 Task: Research new construction projects in Santa Fe, New Mexico, to compare builders, energy-efficient features, and available floor plans.
Action: Mouse moved to (159, 161)
Screenshot: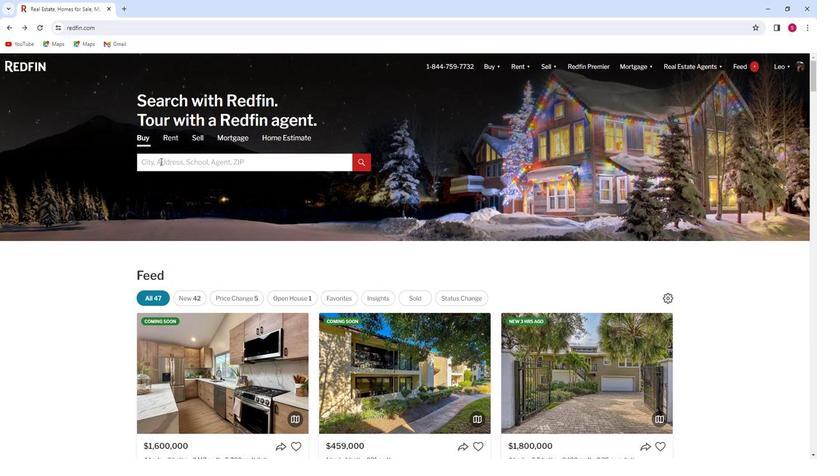 
Action: Mouse pressed left at (159, 161)
Screenshot: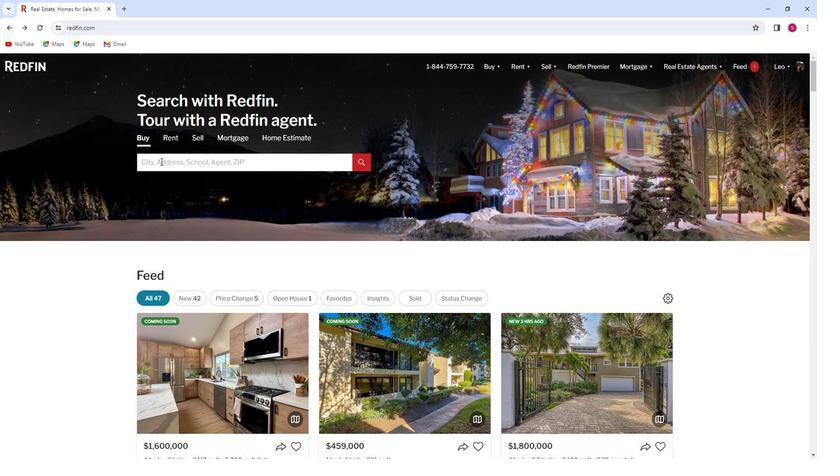 
Action: Mouse moved to (157, 162)
Screenshot: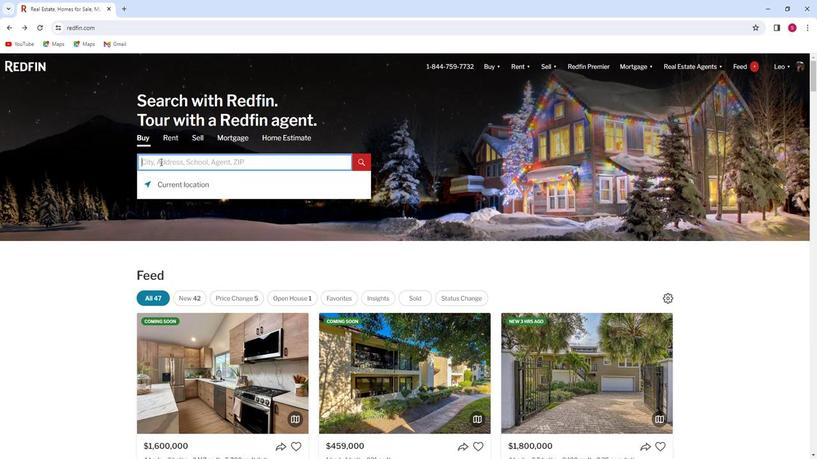 
Action: Key pressed <Key.shift>Santa<Key.space><Key.shift>Fe,<Key.space><Key.shift>New<Key.space><Key.shift>Mexico
Screenshot: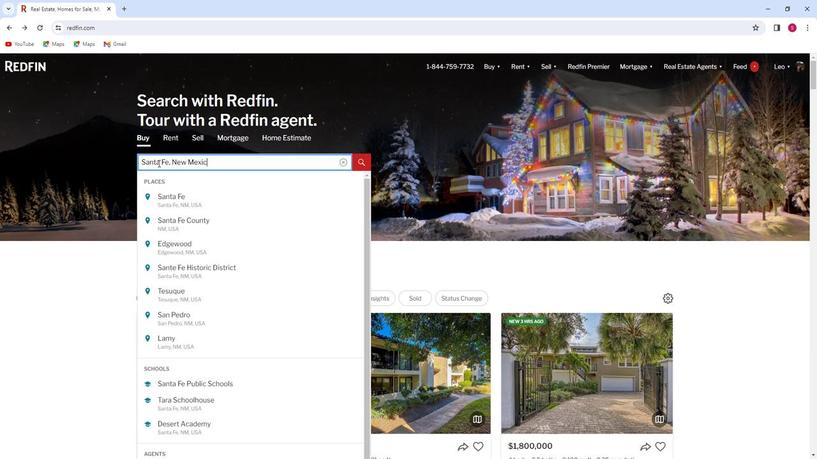 
Action: Mouse moved to (169, 196)
Screenshot: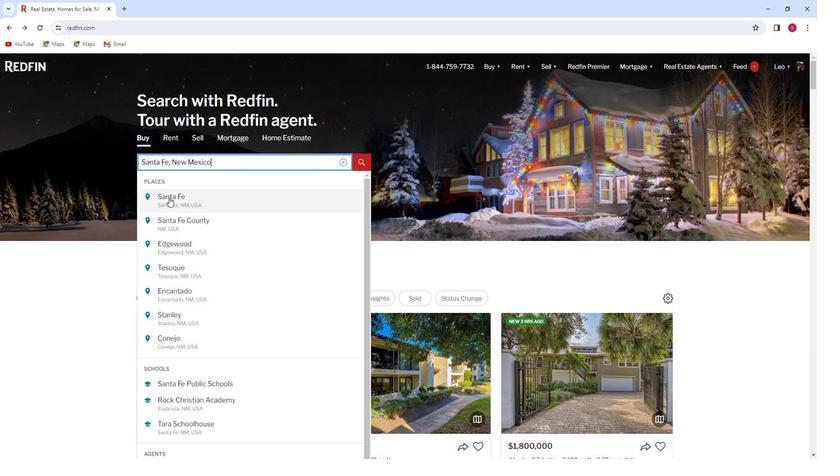 
Action: Mouse pressed left at (169, 196)
Screenshot: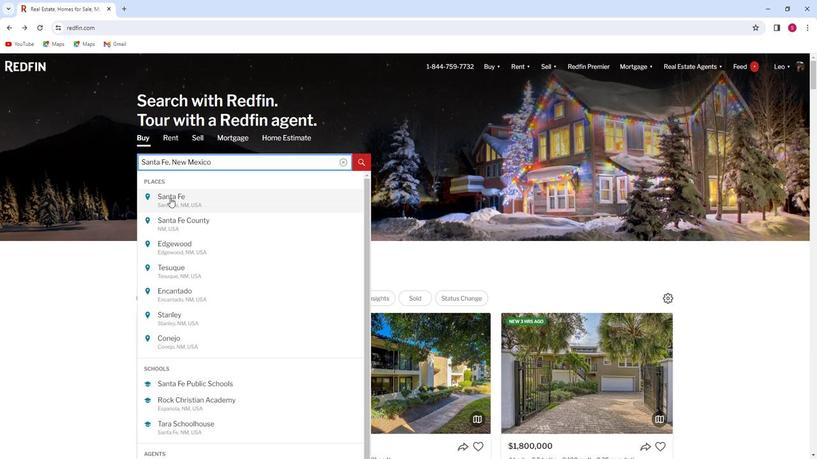 
Action: Mouse moved to (729, 123)
Screenshot: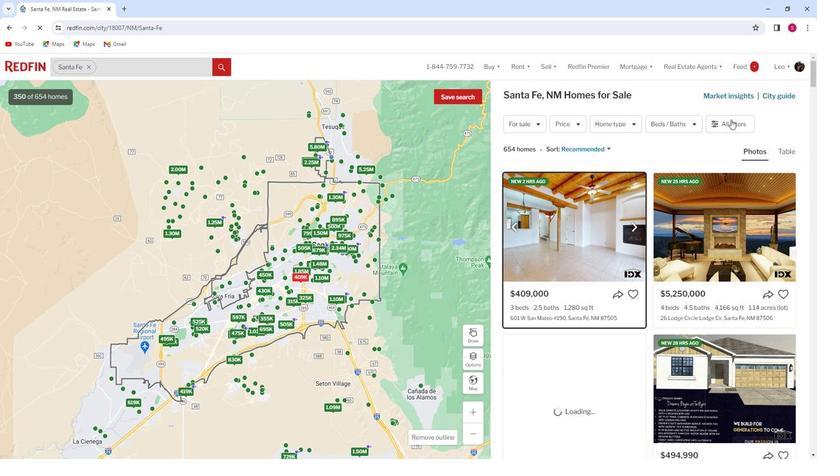 
Action: Mouse pressed left at (729, 123)
Screenshot: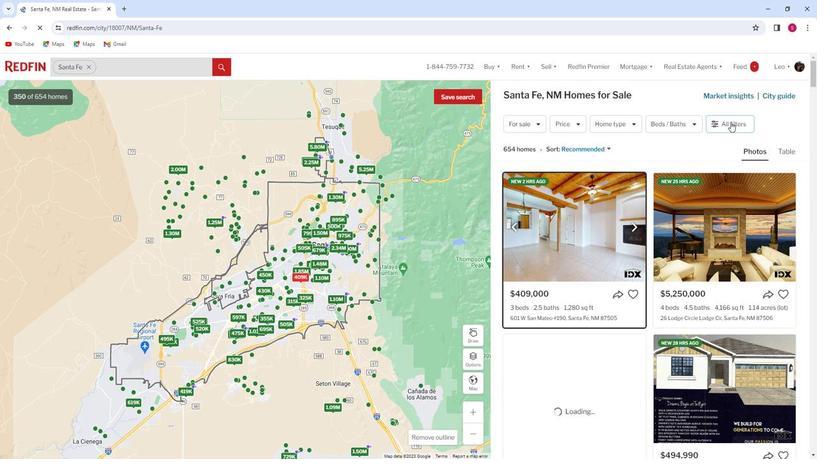 
Action: Mouse moved to (720, 123)
Screenshot: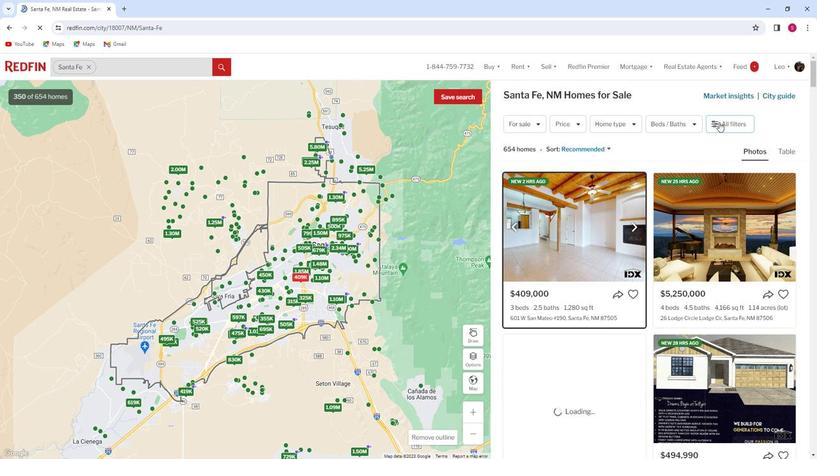 
Action: Mouse pressed left at (720, 123)
Screenshot: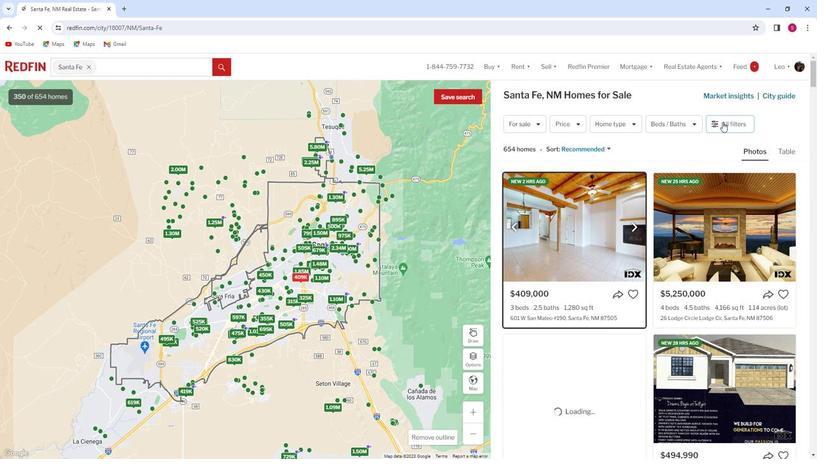 
Action: Mouse moved to (721, 121)
Screenshot: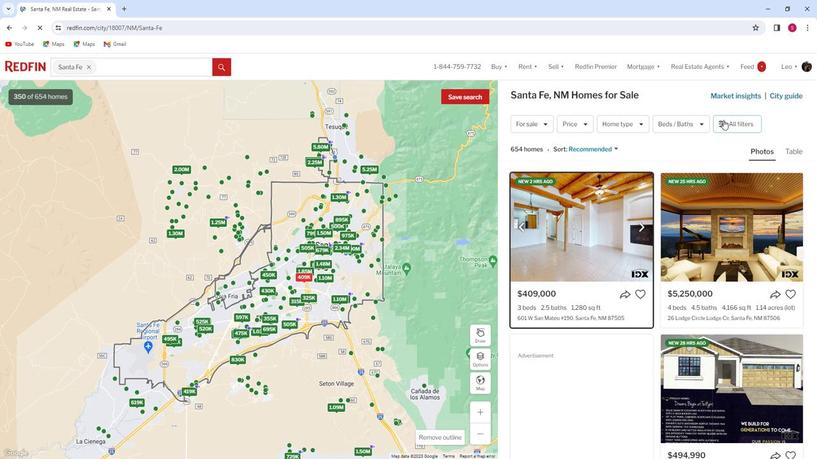 
Action: Mouse pressed left at (721, 121)
Screenshot: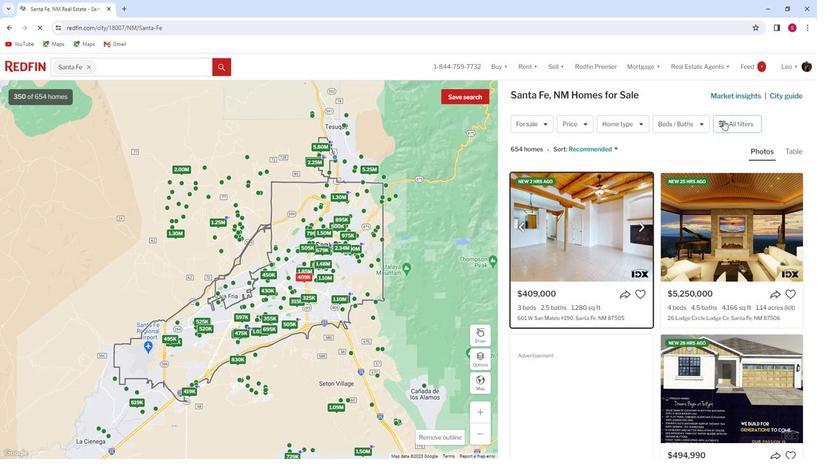 
Action: Mouse moved to (644, 183)
Screenshot: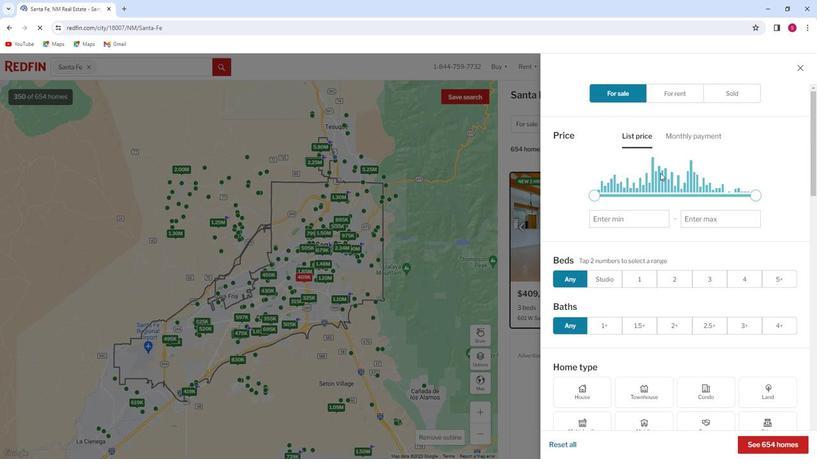 
Action: Mouse scrolled (644, 182) with delta (0, 0)
Screenshot: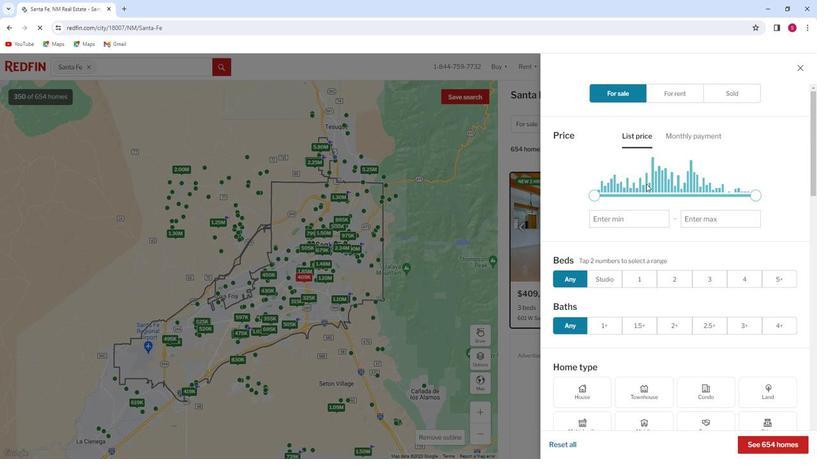 
Action: Mouse moved to (644, 183)
Screenshot: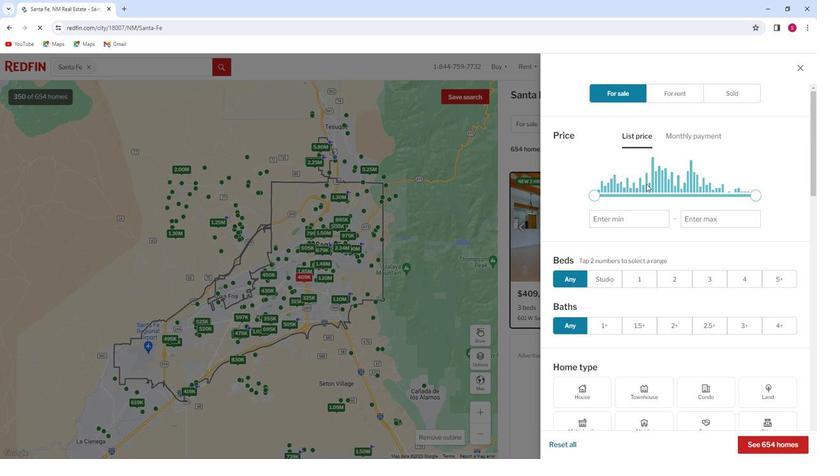 
Action: Mouse scrolled (644, 182) with delta (0, 0)
Screenshot: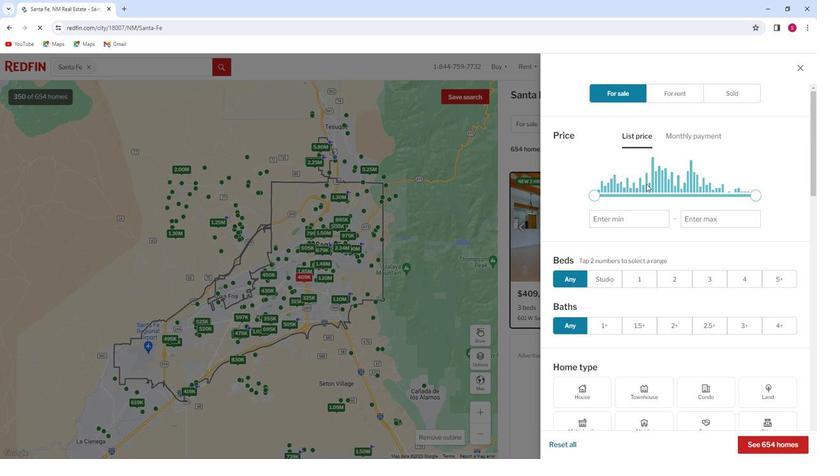 
Action: Mouse scrolled (644, 182) with delta (0, 0)
Screenshot: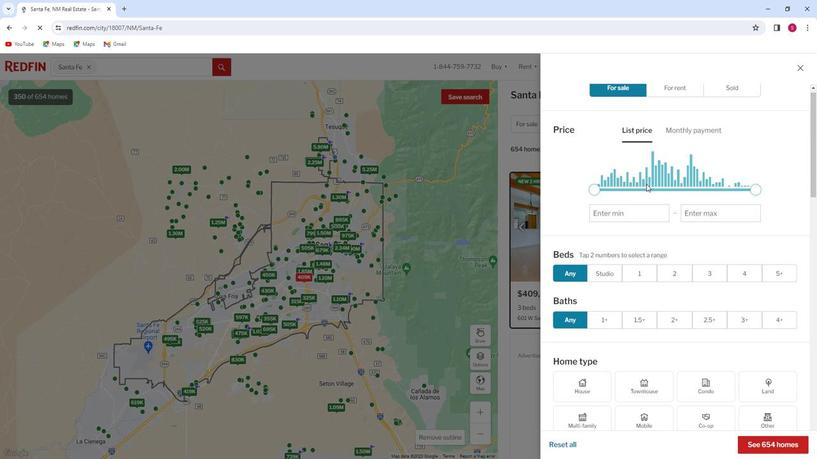 
Action: Mouse scrolled (644, 182) with delta (0, 0)
Screenshot: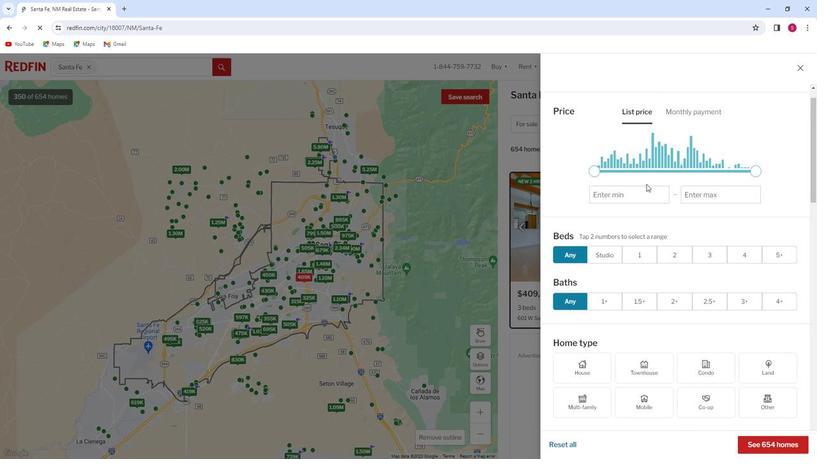 
Action: Mouse moved to (644, 183)
Screenshot: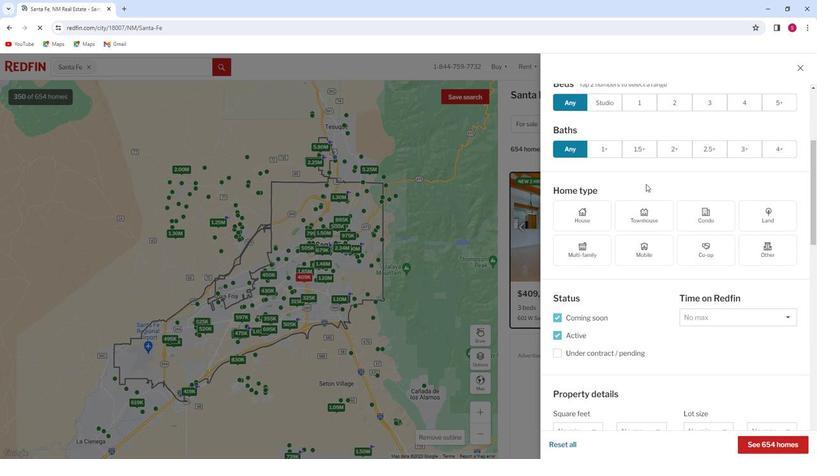 
Action: Mouse scrolled (644, 182) with delta (0, 0)
Screenshot: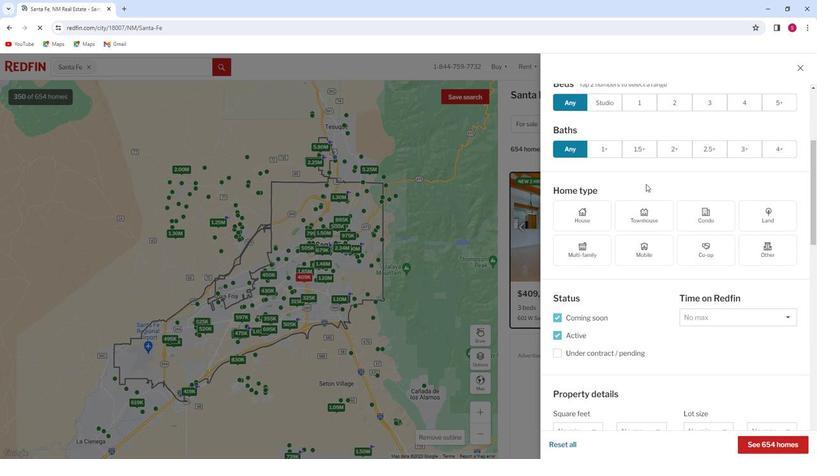 
Action: Mouse scrolled (644, 182) with delta (0, 0)
Screenshot: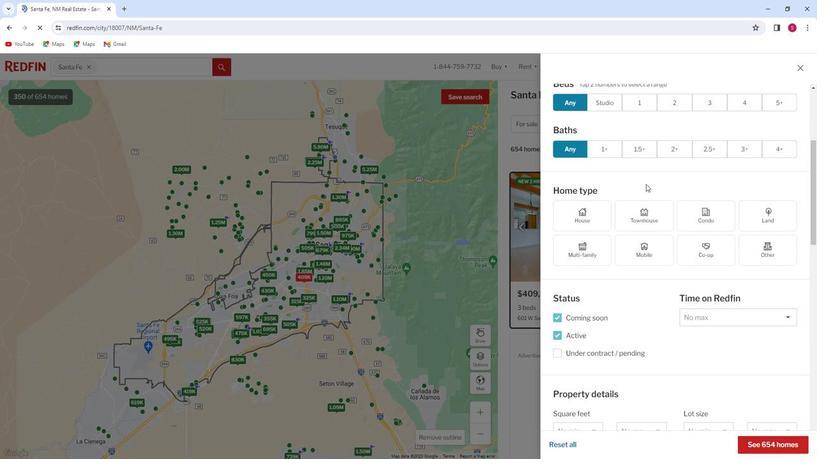 
Action: Mouse scrolled (644, 182) with delta (0, 0)
Screenshot: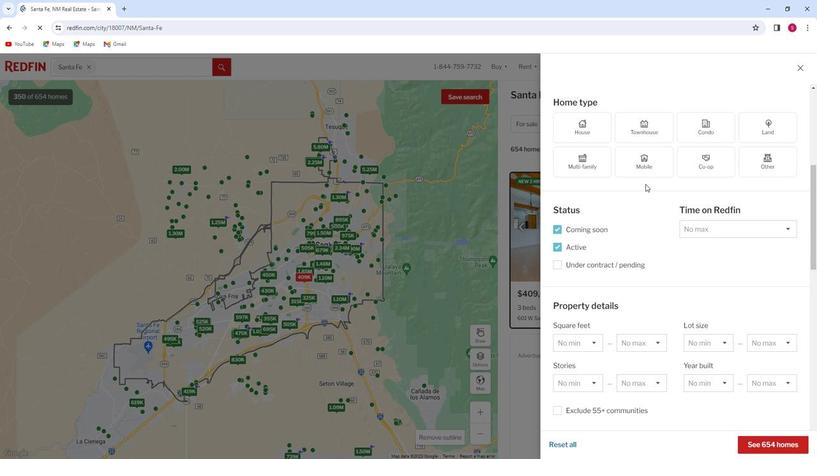 
Action: Mouse scrolled (644, 182) with delta (0, 0)
Screenshot: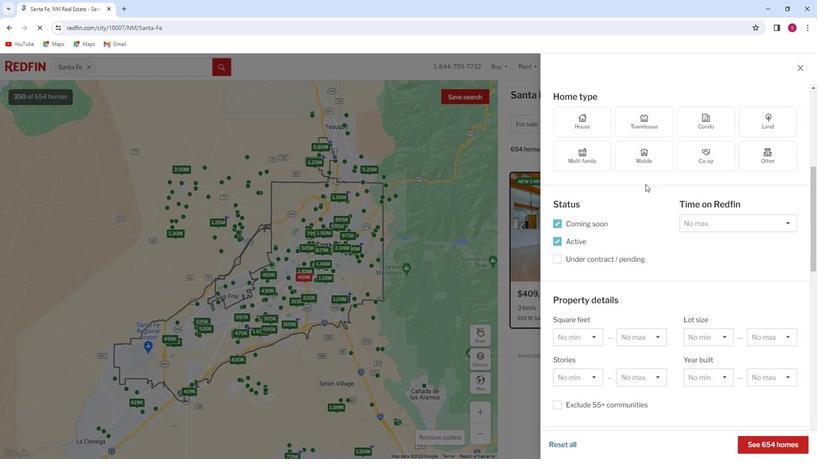 
Action: Mouse scrolled (644, 182) with delta (0, 0)
Screenshot: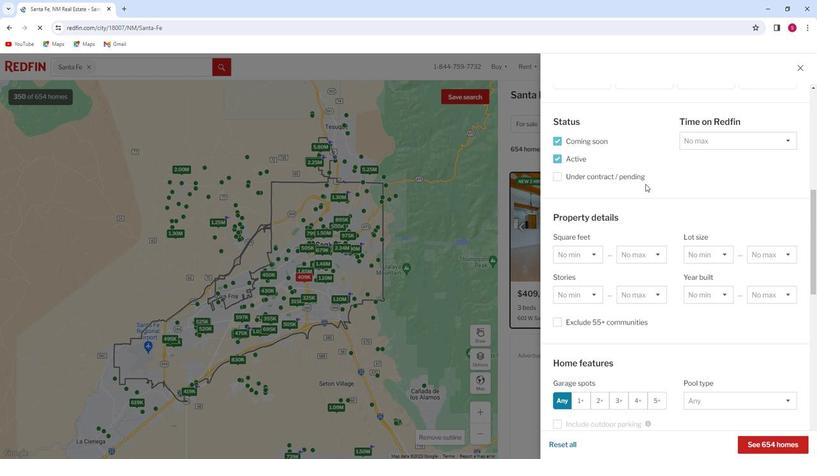
Action: Mouse scrolled (644, 182) with delta (0, 0)
Screenshot: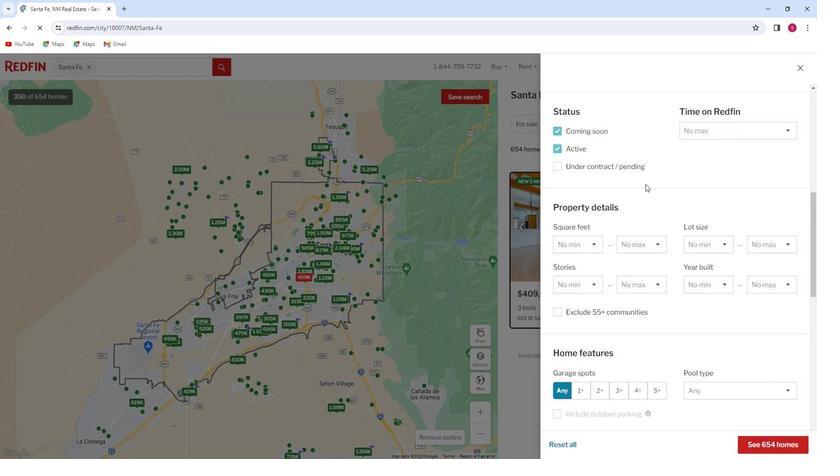 
Action: Mouse scrolled (644, 182) with delta (0, 0)
Screenshot: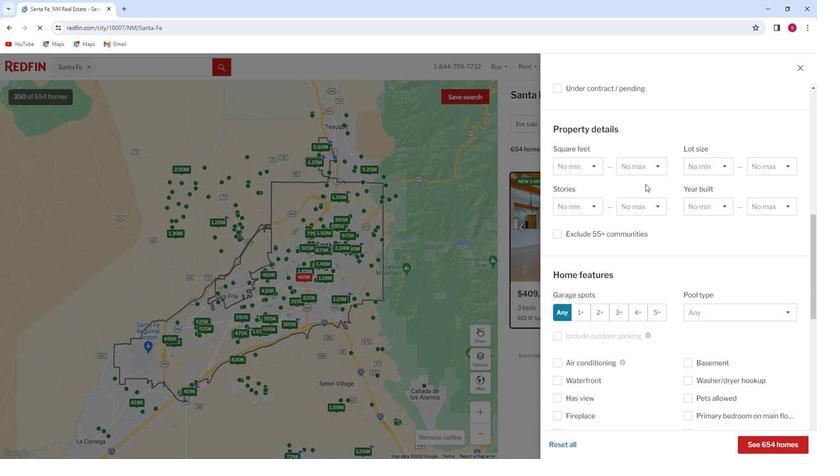 
Action: Mouse scrolled (644, 182) with delta (0, 0)
Screenshot: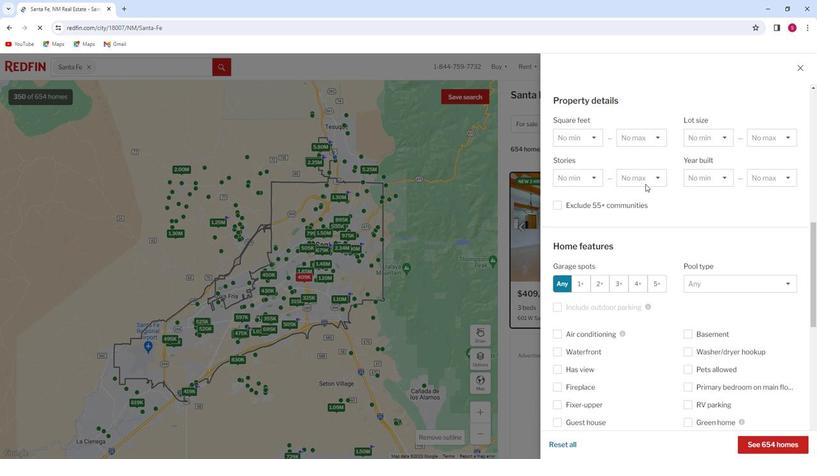 
Action: Mouse scrolled (644, 182) with delta (0, 0)
Screenshot: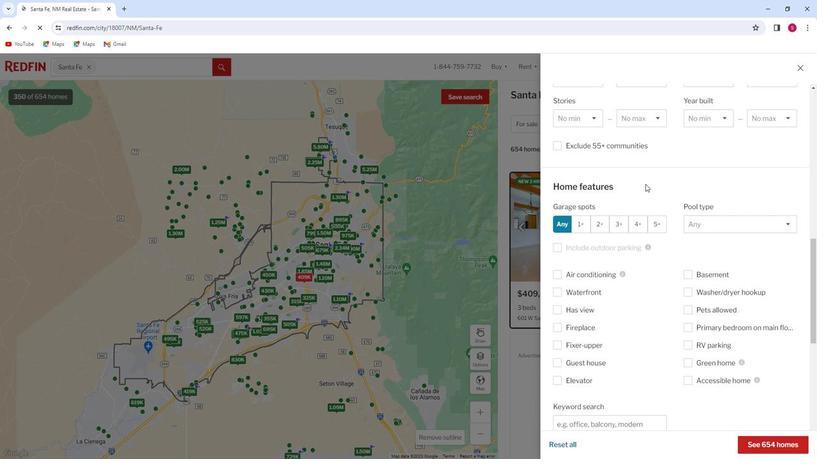 
Action: Mouse scrolled (644, 182) with delta (0, 0)
Screenshot: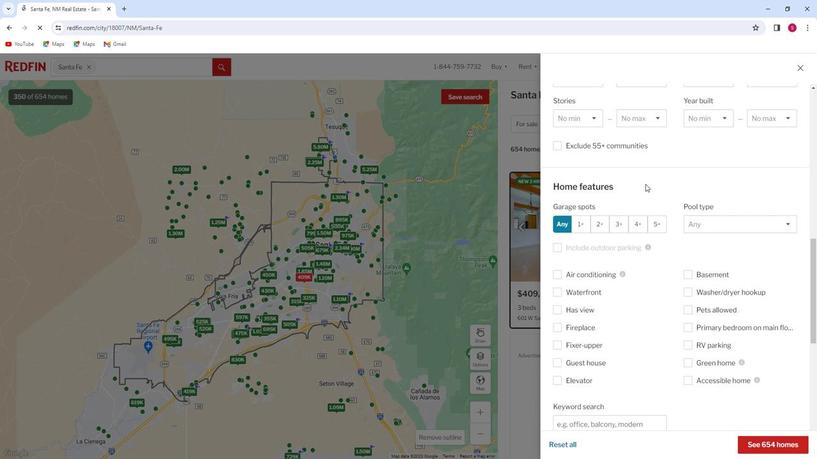 
Action: Mouse scrolled (644, 182) with delta (0, 0)
Screenshot: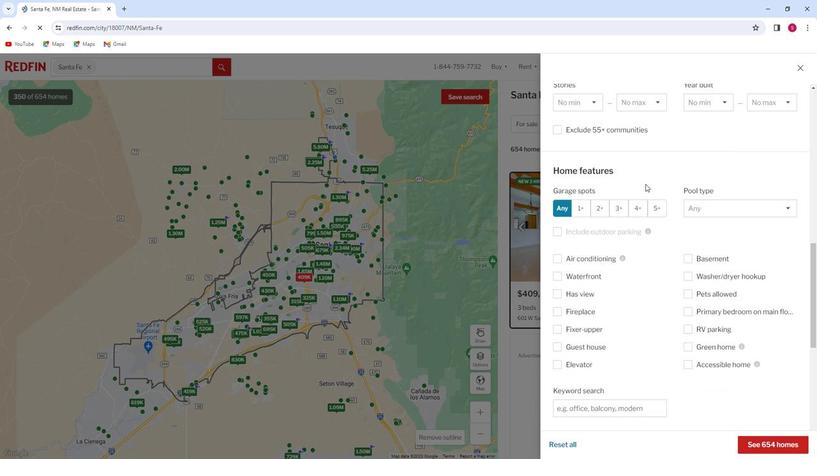 
Action: Mouse scrolled (644, 182) with delta (0, 0)
Screenshot: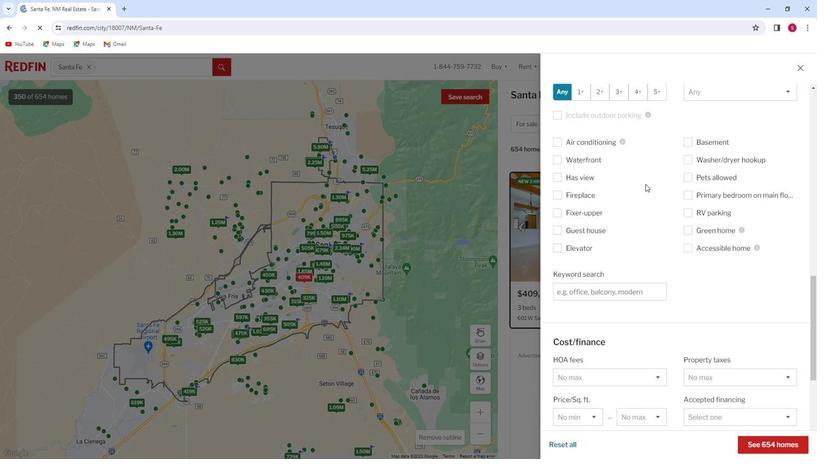 
Action: Mouse scrolled (644, 182) with delta (0, 0)
Screenshot: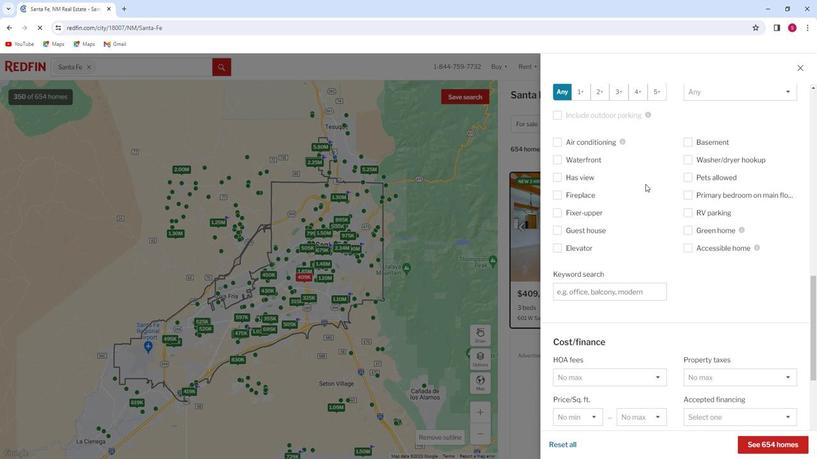 
Action: Mouse scrolled (644, 182) with delta (0, 0)
Screenshot: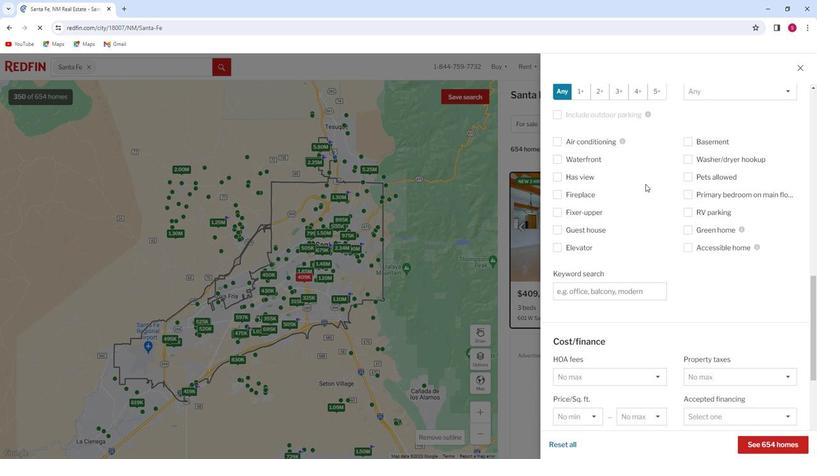 
Action: Mouse scrolled (644, 182) with delta (0, 0)
Screenshot: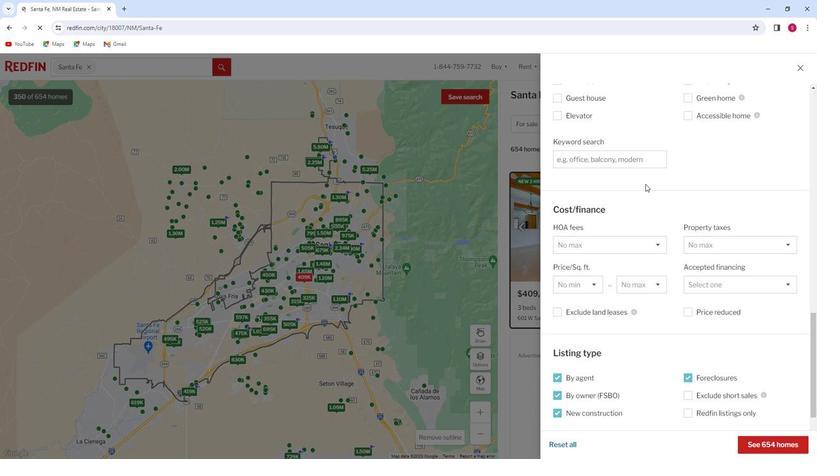 
Action: Mouse scrolled (644, 182) with delta (0, 0)
Screenshot: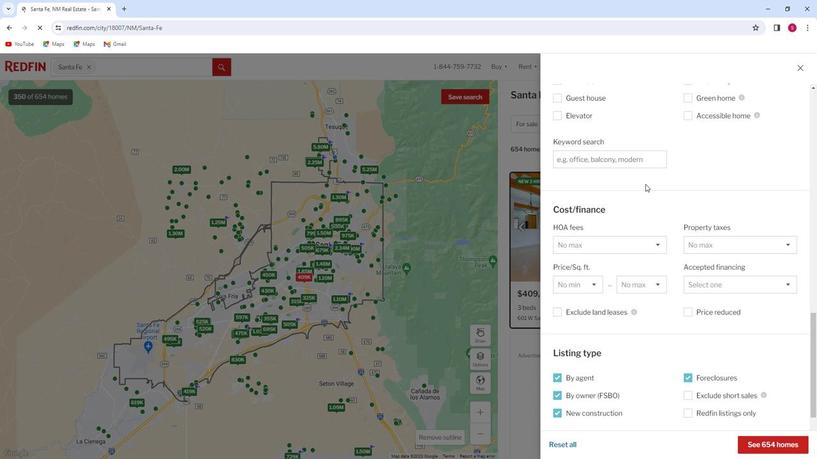 
Action: Mouse scrolled (644, 182) with delta (0, 0)
Screenshot: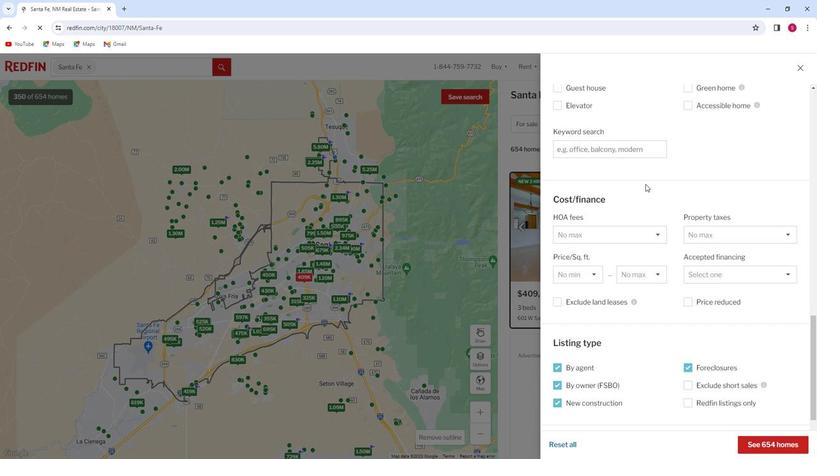 
Action: Mouse moved to (765, 431)
Screenshot: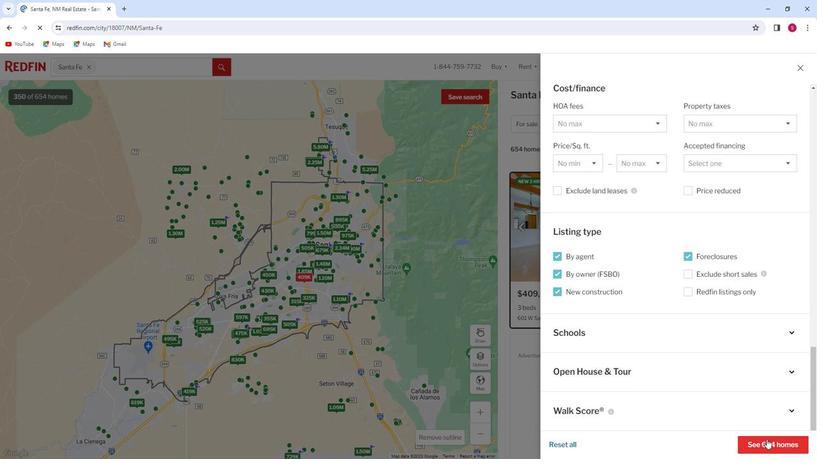 
Action: Mouse pressed left at (765, 431)
Screenshot: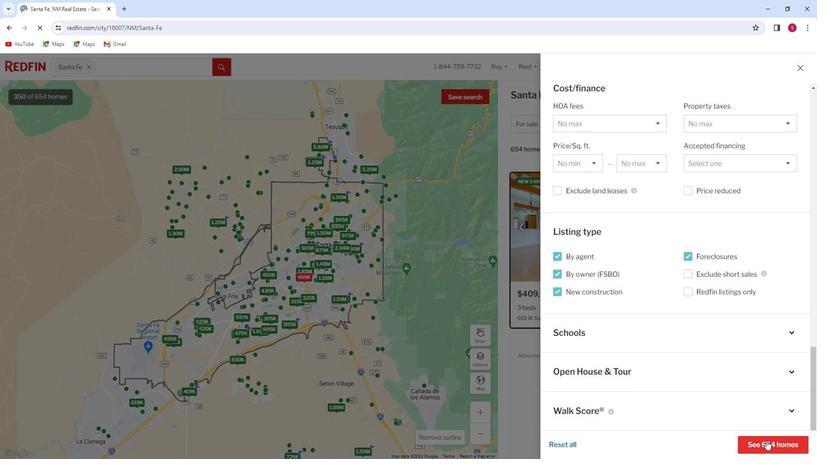 
Action: Mouse moved to (630, 172)
Screenshot: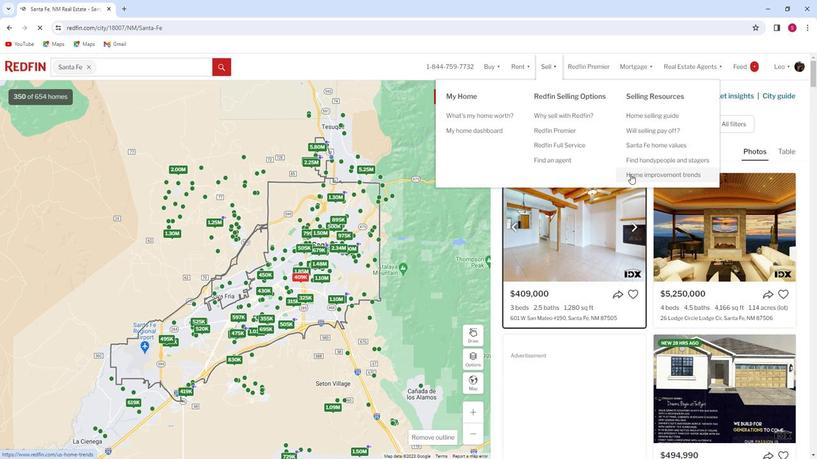 
Action: Mouse pressed left at (630, 172)
Screenshot: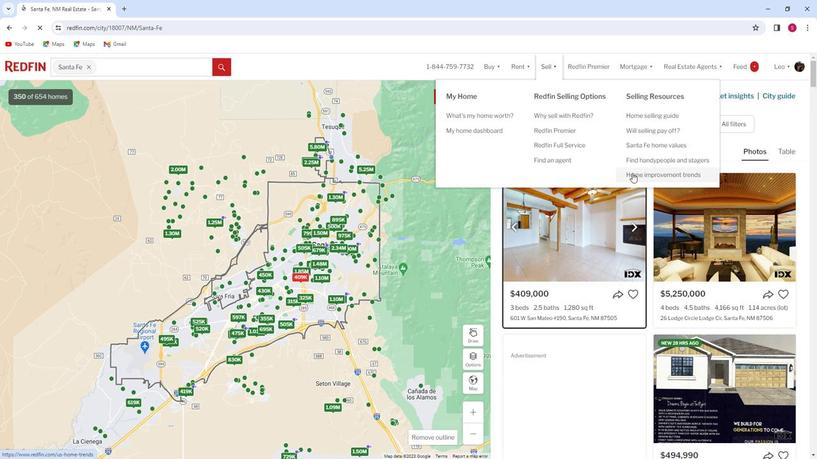 
Action: Mouse moved to (199, 184)
Screenshot: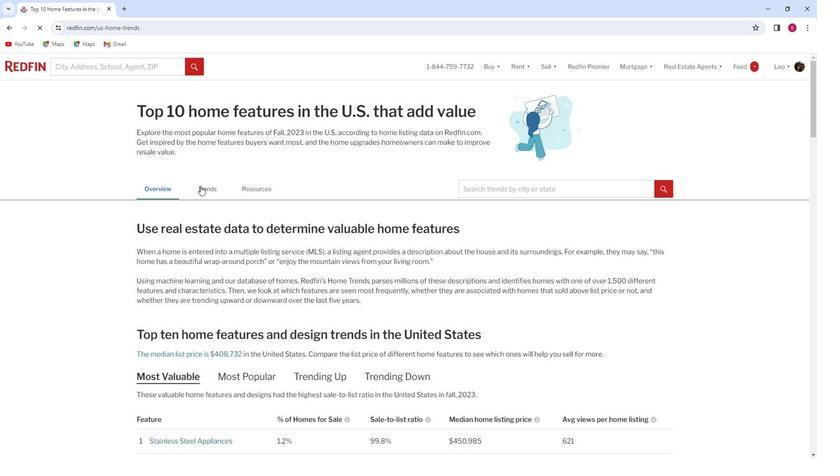 
Action: Mouse pressed left at (199, 184)
Screenshot: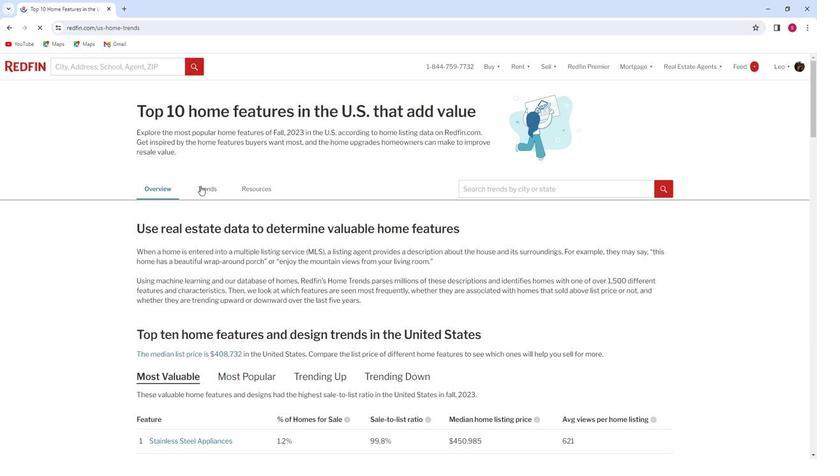 
Action: Mouse moved to (217, 191)
Screenshot: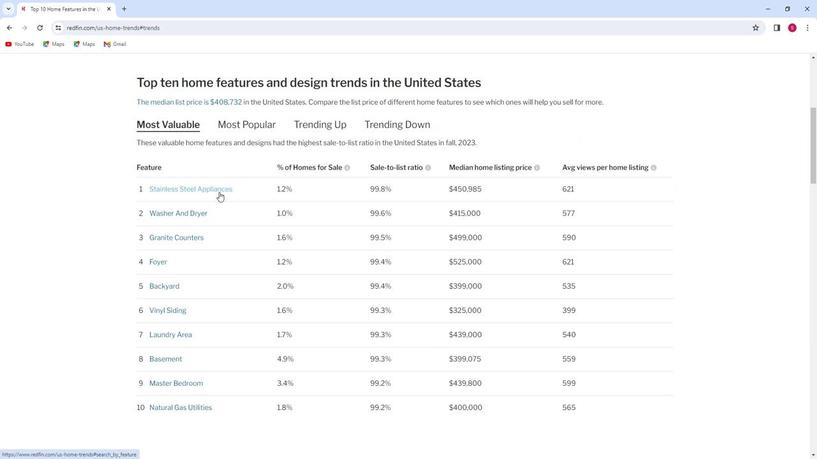 
Action: Mouse scrolled (217, 190) with delta (0, 0)
Screenshot: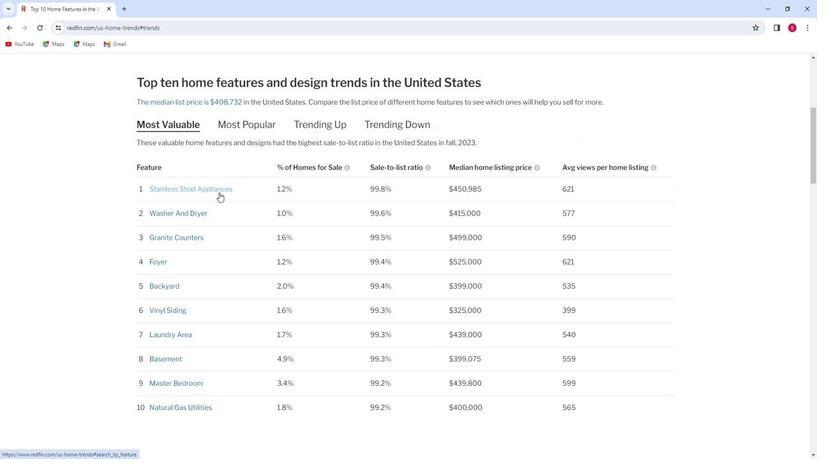 
Action: Mouse moved to (217, 191)
Screenshot: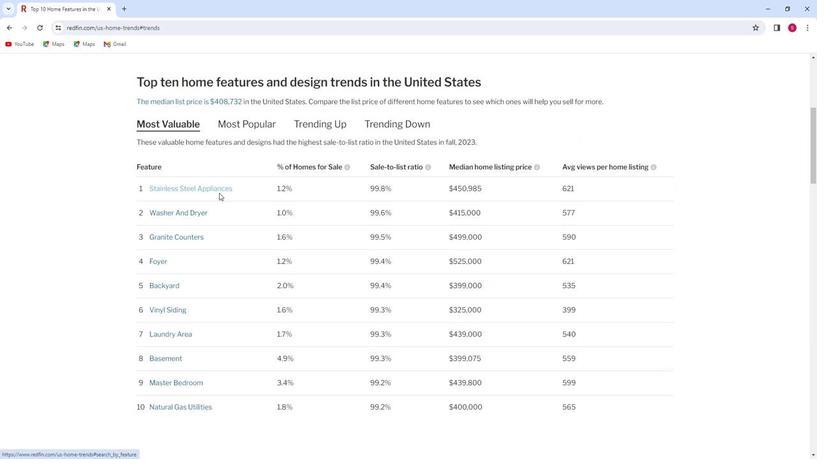 
Action: Mouse scrolled (217, 191) with delta (0, 0)
Screenshot: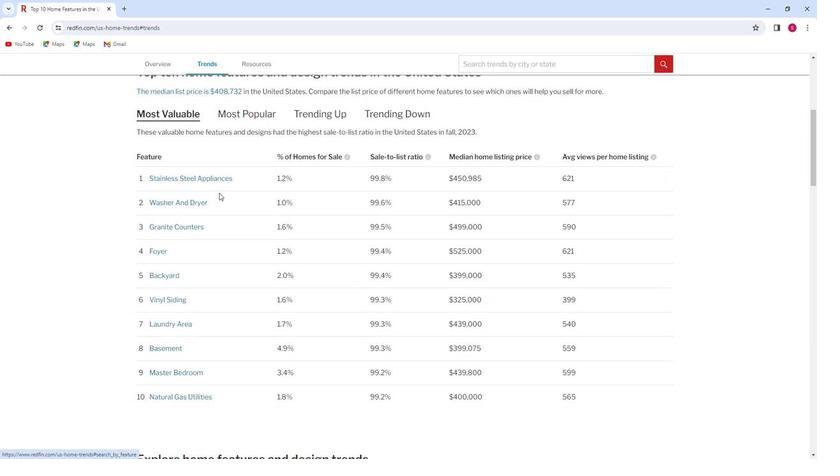 
Action: Mouse scrolled (217, 191) with delta (0, 0)
Screenshot: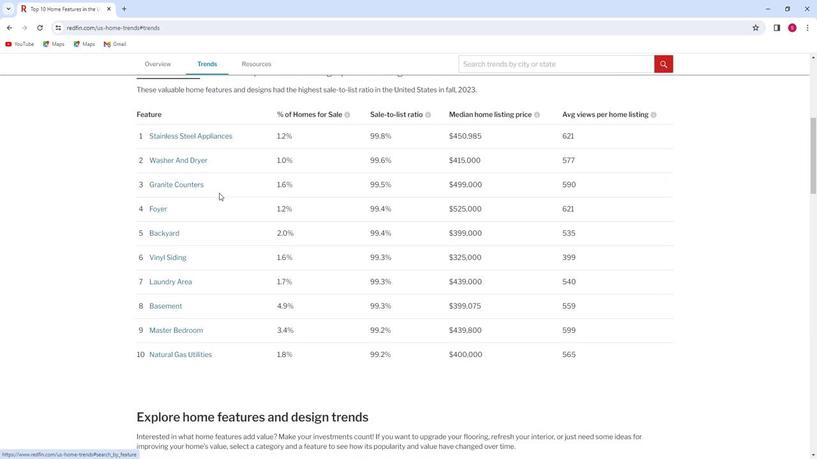 
Action: Mouse moved to (217, 192)
Screenshot: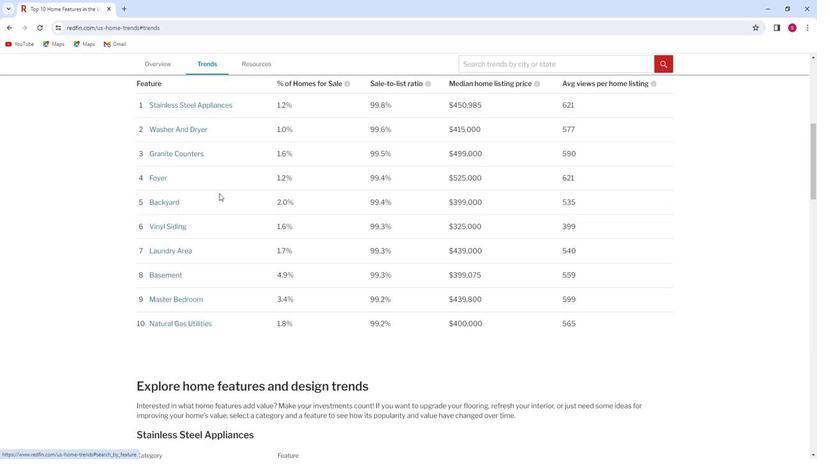 
Action: Mouse scrolled (217, 191) with delta (0, 0)
Screenshot: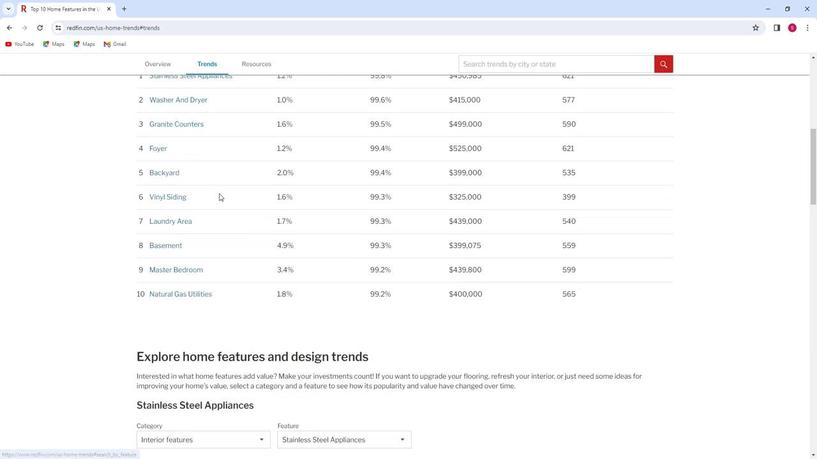 
Action: Mouse moved to (220, 190)
Screenshot: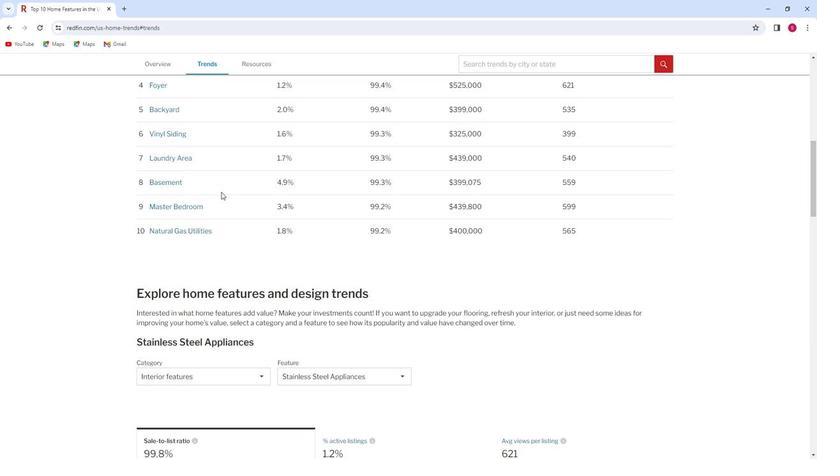 
Action: Mouse scrolled (220, 189) with delta (0, 0)
Screenshot: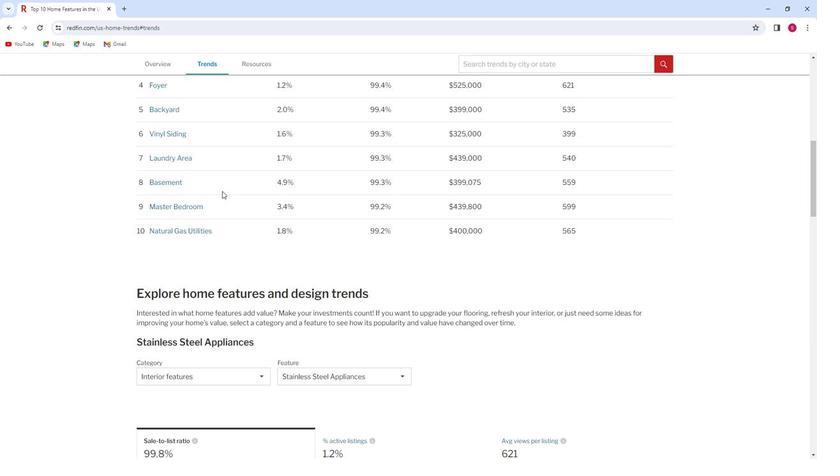 
Action: Mouse scrolled (220, 189) with delta (0, 0)
Screenshot: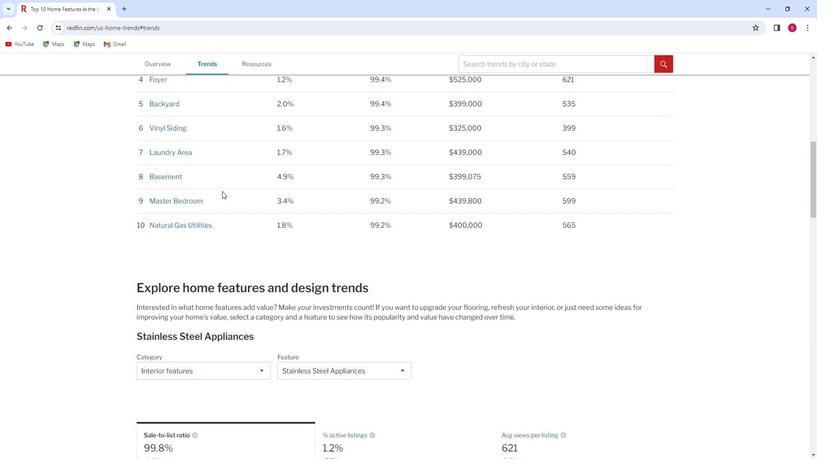 
Action: Mouse moved to (221, 190)
Screenshot: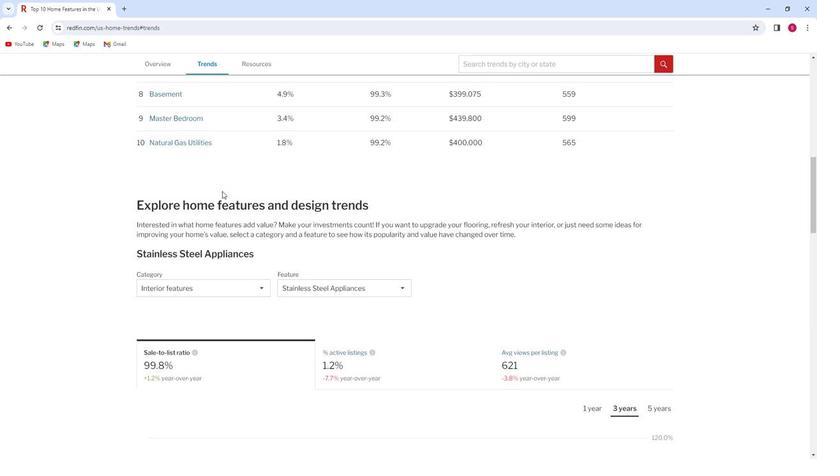 
Action: Mouse scrolled (221, 189) with delta (0, 0)
Screenshot: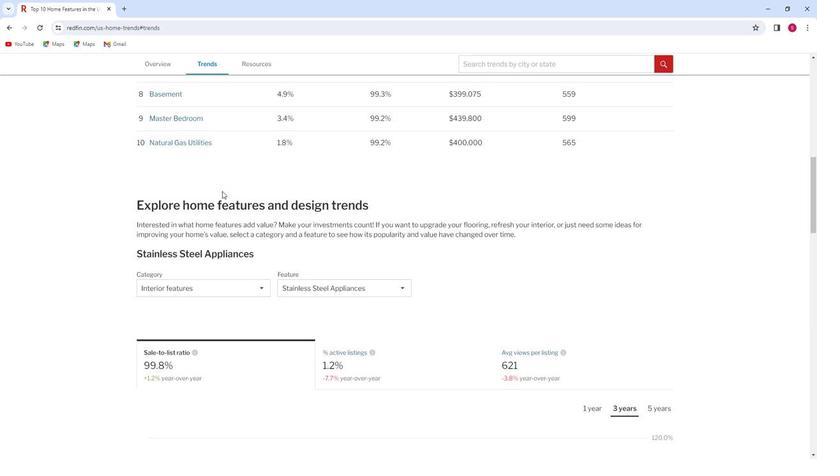 
Action: Mouse moved to (261, 241)
Screenshot: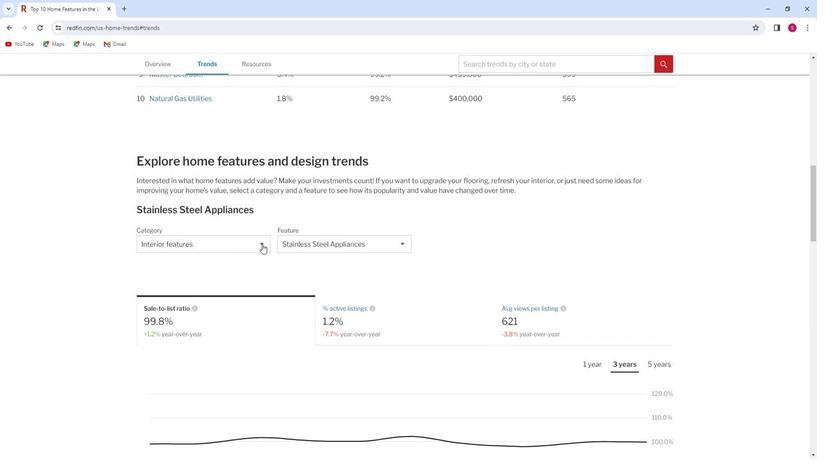 
Action: Mouse pressed left at (261, 241)
Screenshot: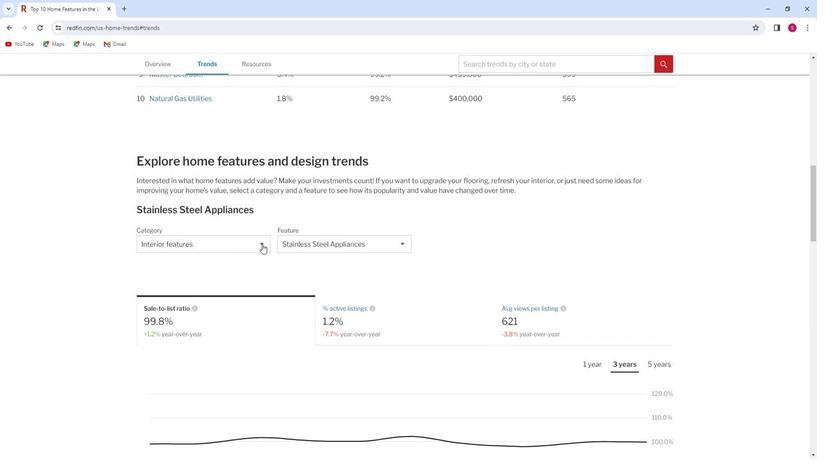 
Action: Mouse moved to (193, 259)
Screenshot: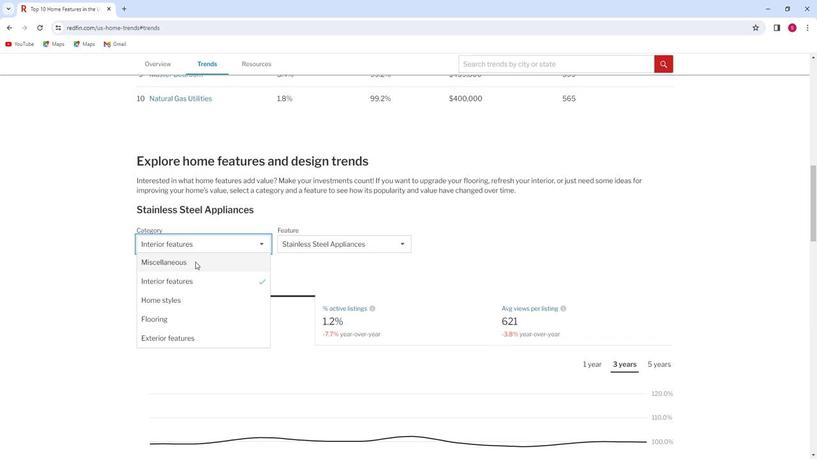 
Action: Mouse pressed left at (193, 259)
Screenshot: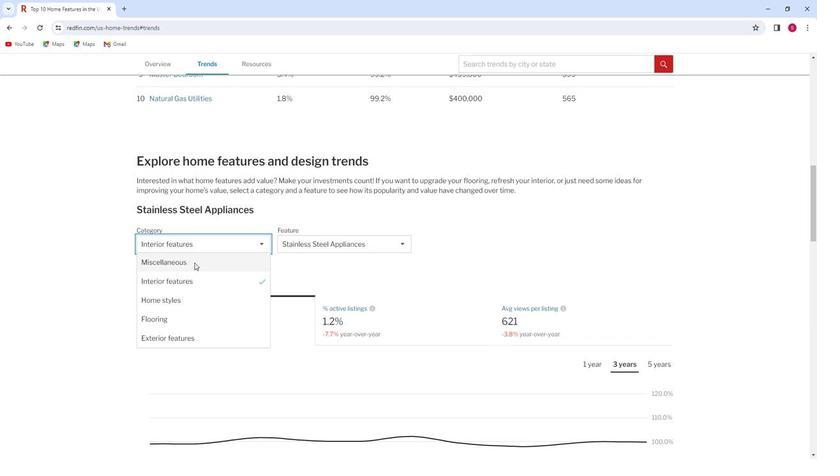 
Action: Mouse moved to (305, 238)
Screenshot: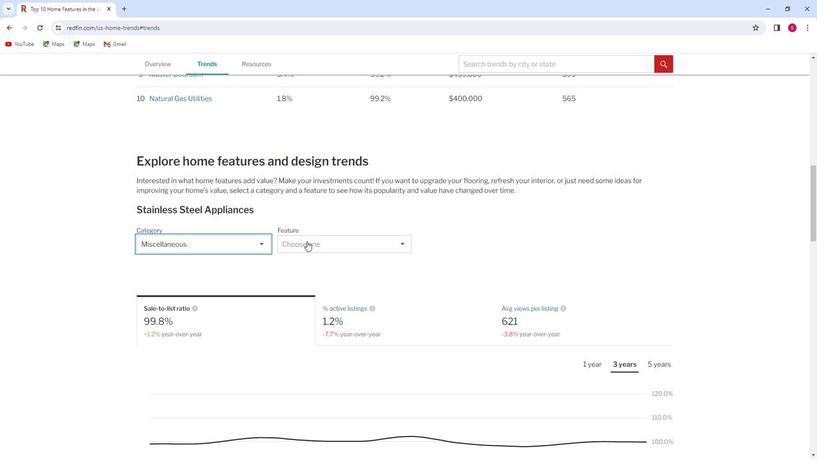 
Action: Mouse pressed left at (305, 238)
Screenshot: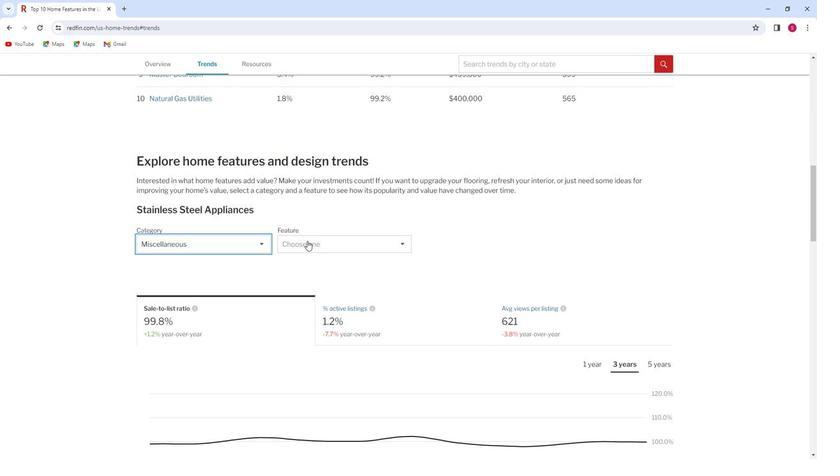 
Action: Mouse moved to (305, 313)
Screenshot: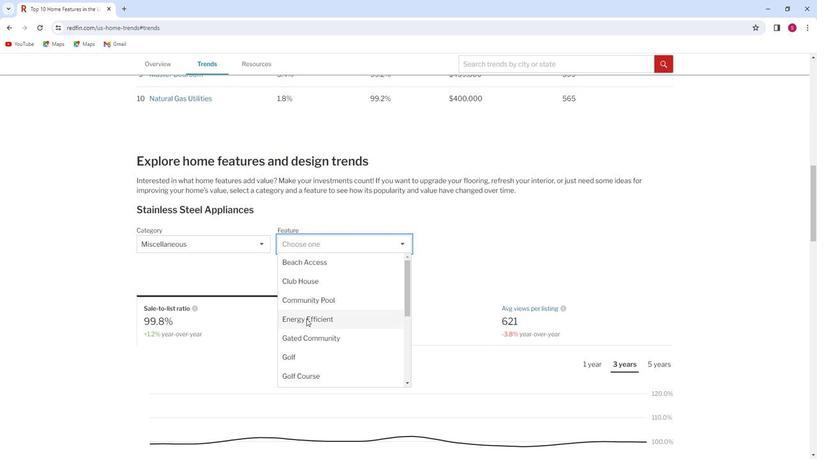 
Action: Mouse pressed left at (305, 313)
Screenshot: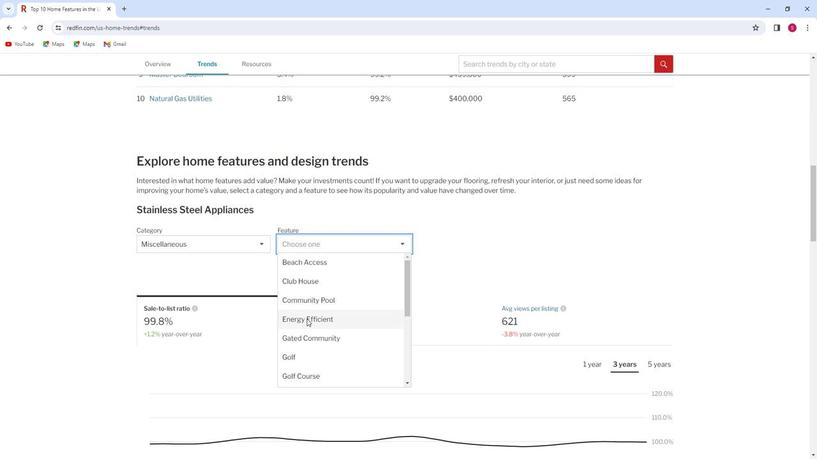 
Action: Mouse moved to (291, 252)
Screenshot: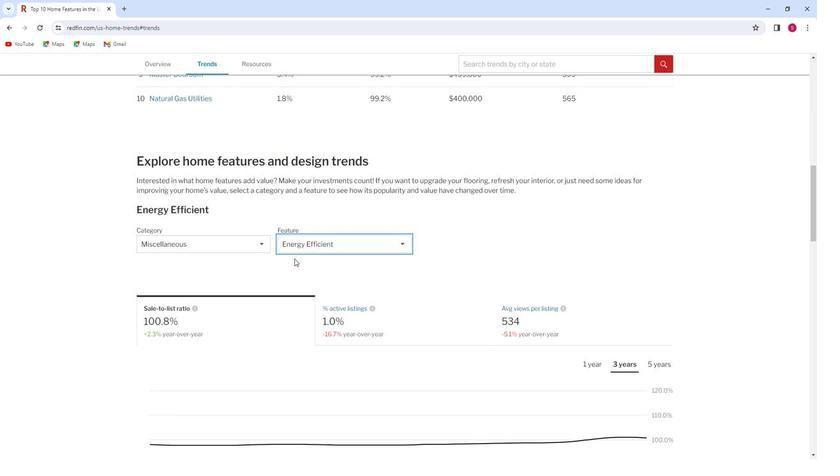 
Action: Mouse scrolled (291, 252) with delta (0, 0)
Screenshot: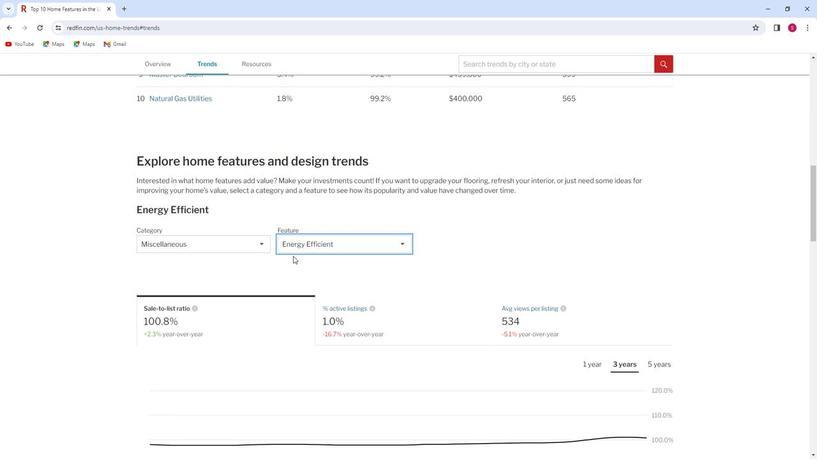 
Action: Mouse moved to (291, 252)
Screenshot: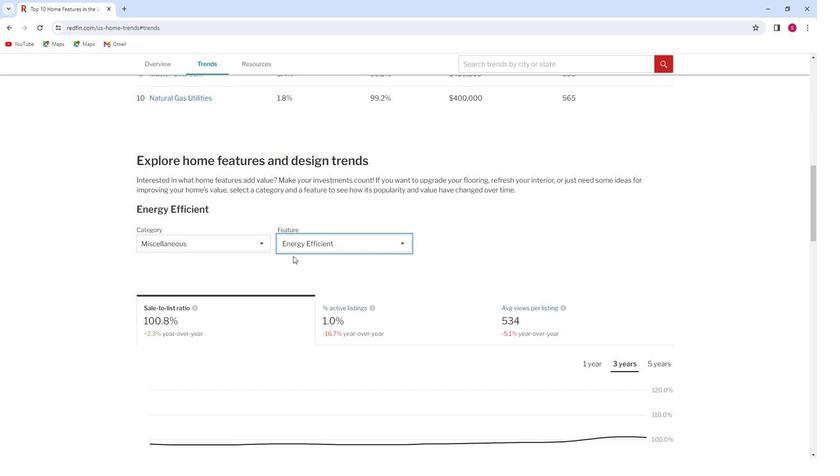 
Action: Mouse scrolled (291, 252) with delta (0, 0)
Screenshot: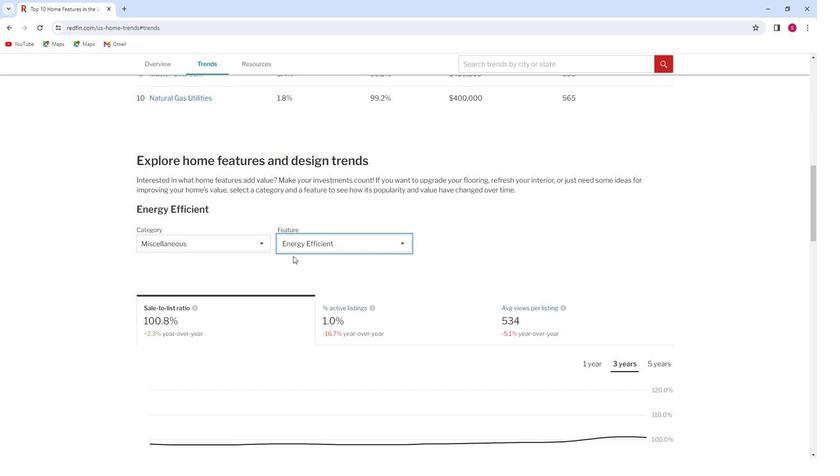 
Action: Mouse moved to (291, 251)
Screenshot: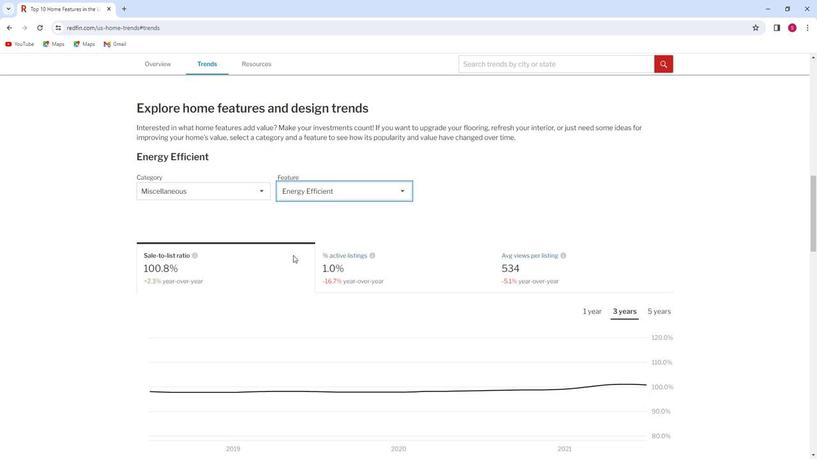 
Action: Mouse scrolled (291, 250) with delta (0, 0)
Screenshot: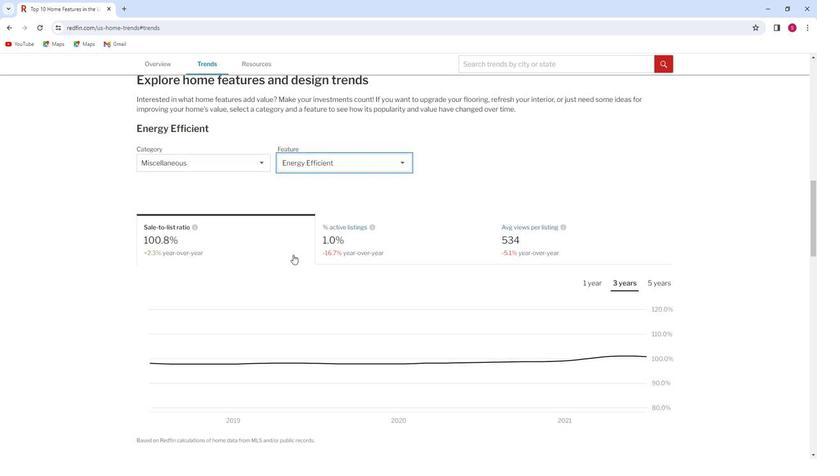 
Action: Mouse moved to (335, 187)
Screenshot: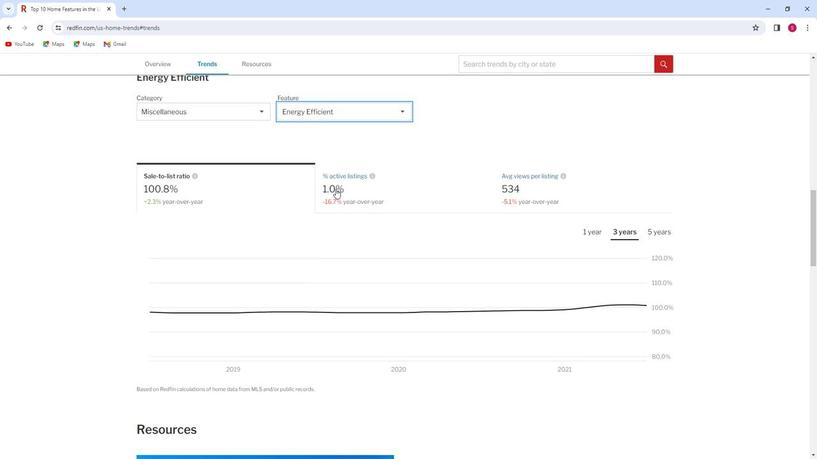 
Action: Mouse pressed left at (335, 187)
Screenshot: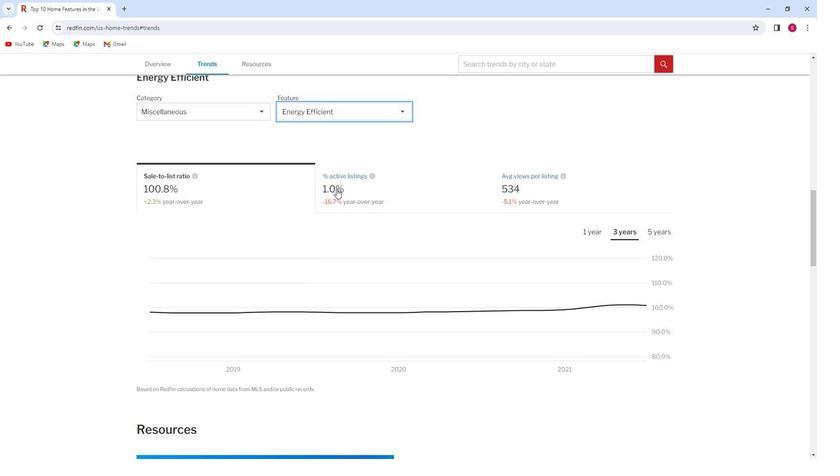 
Action: Mouse moved to (520, 184)
Screenshot: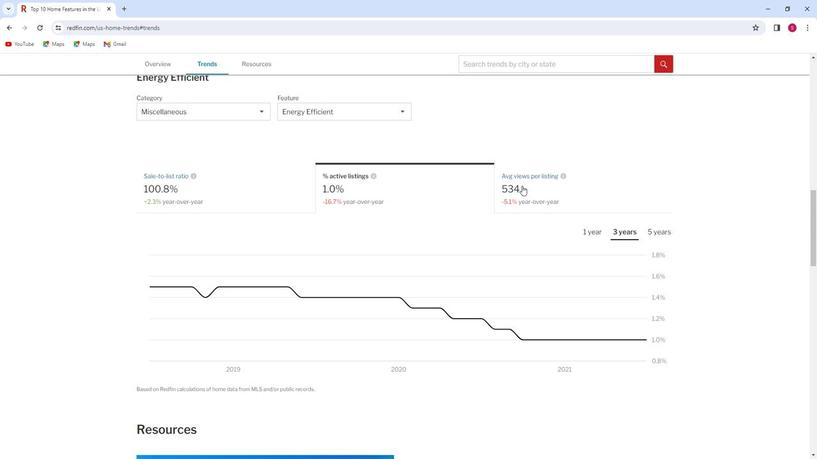 
Action: Mouse pressed left at (520, 184)
Screenshot: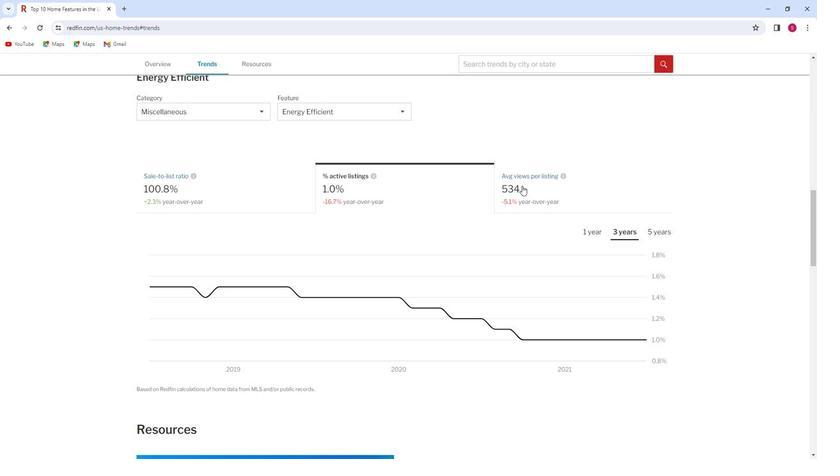 
Action: Mouse moved to (376, 180)
Screenshot: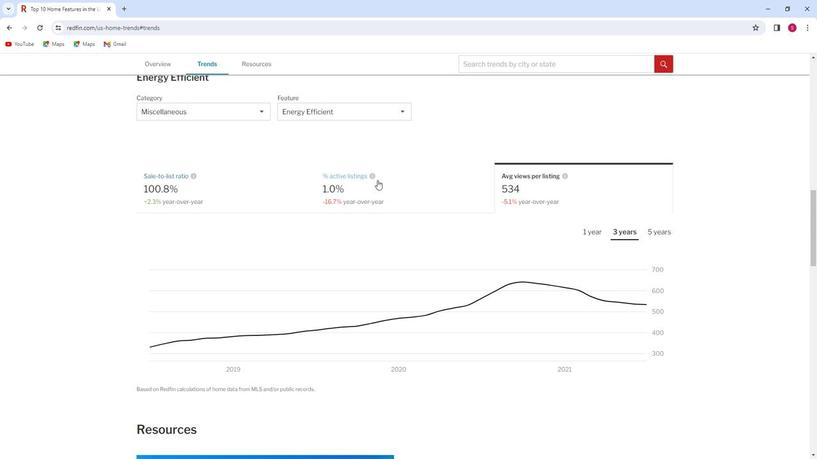 
Action: Mouse pressed left at (376, 180)
Screenshot: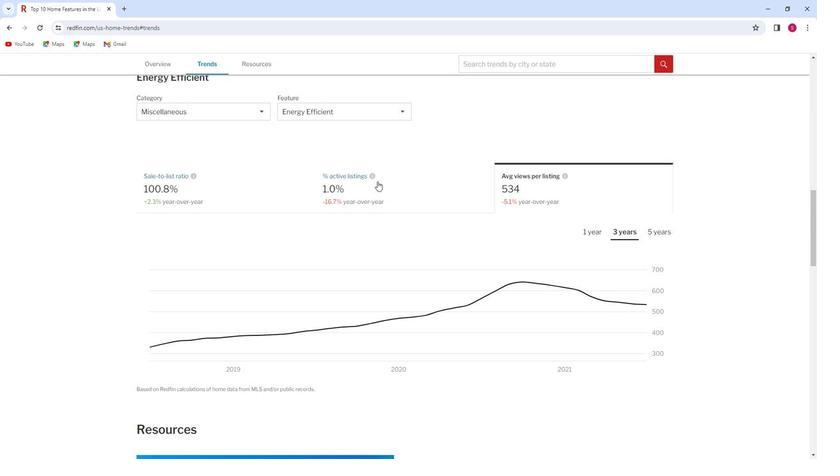 
Action: Mouse moved to (173, 185)
Screenshot: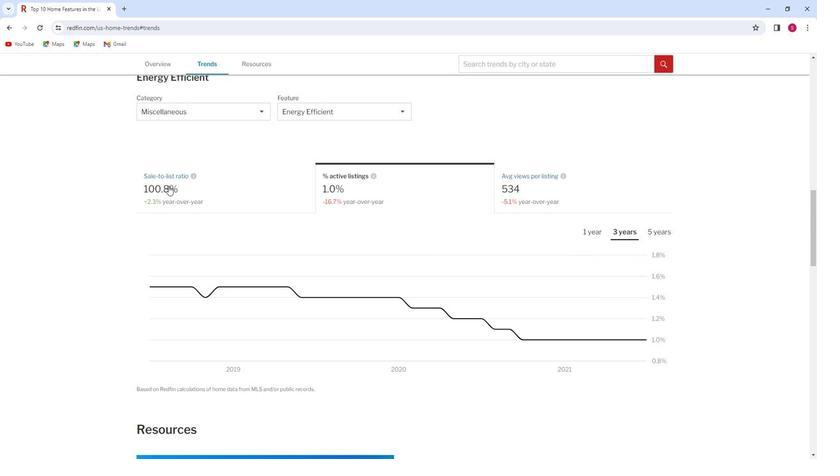 
Action: Mouse pressed left at (173, 185)
Screenshot: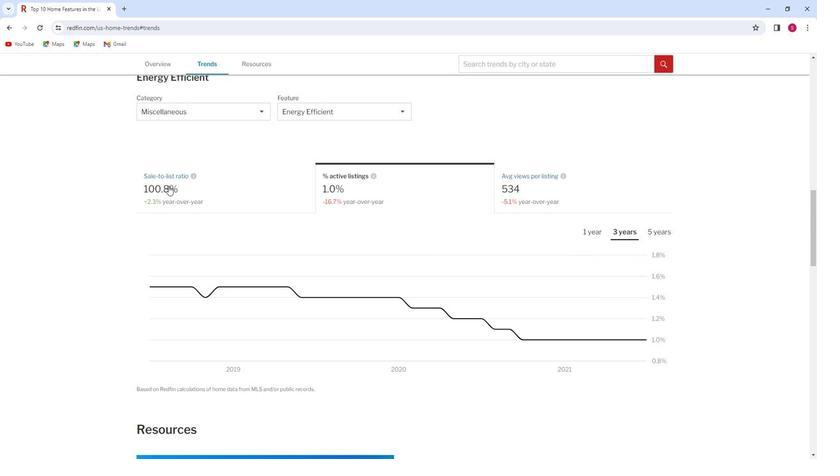 
Action: Mouse moved to (260, 110)
Screenshot: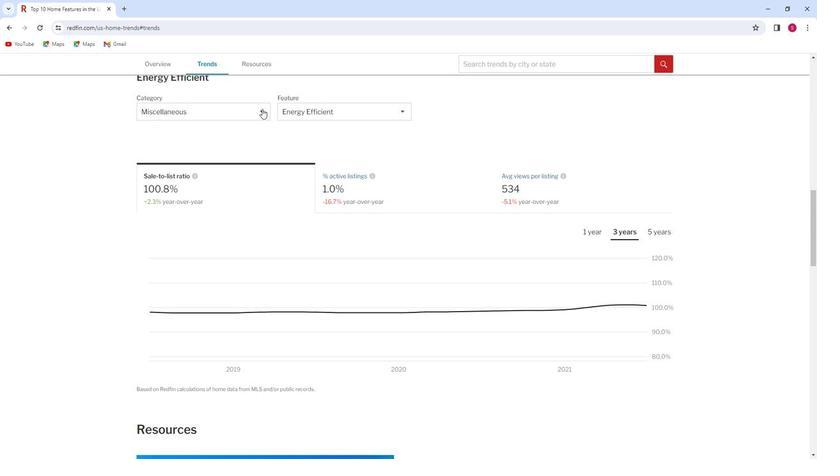 
Action: Mouse pressed left at (260, 110)
Screenshot: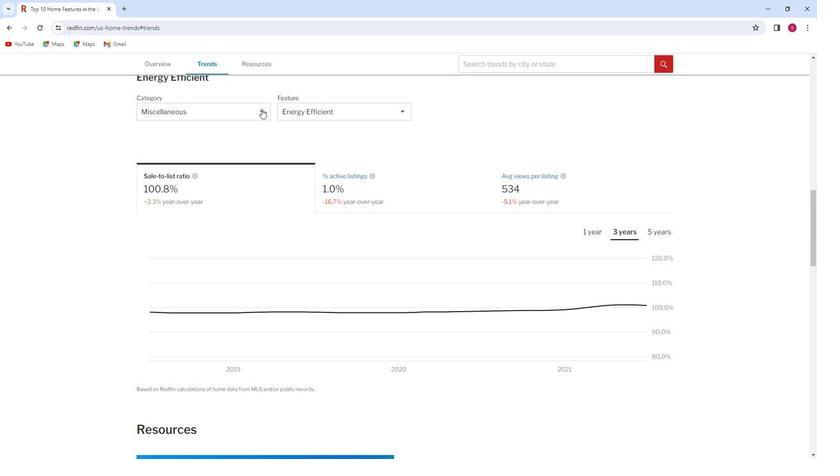 
Action: Mouse moved to (159, 182)
Screenshot: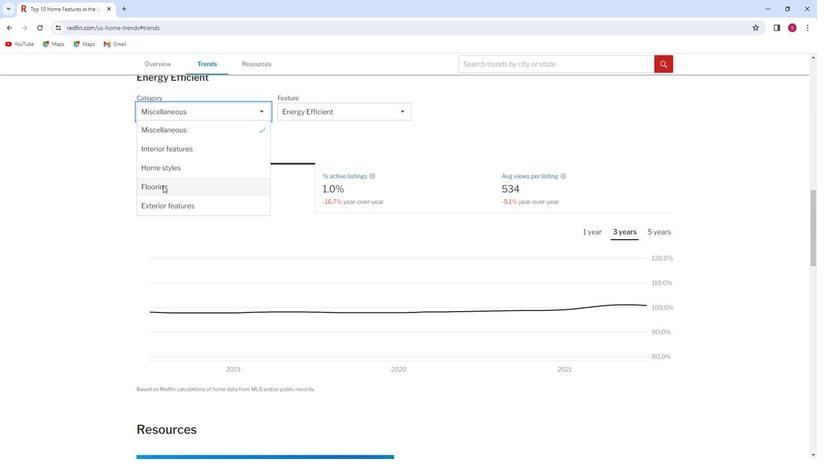 
Action: Mouse pressed left at (159, 182)
Screenshot: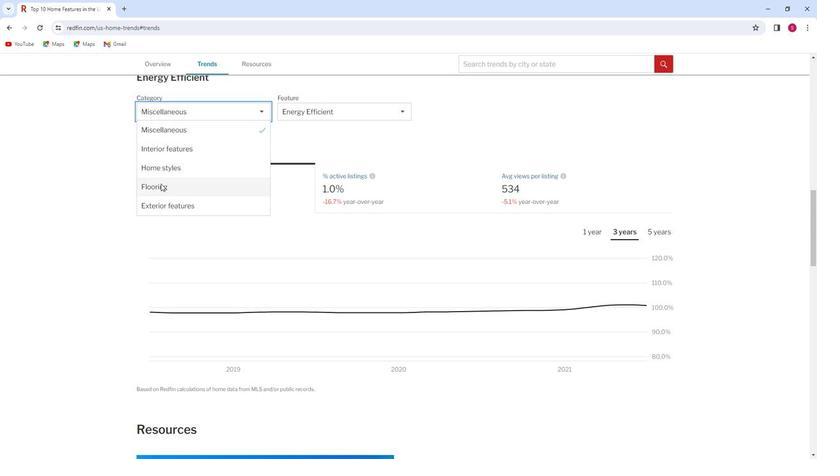 
Action: Mouse moved to (307, 106)
Screenshot: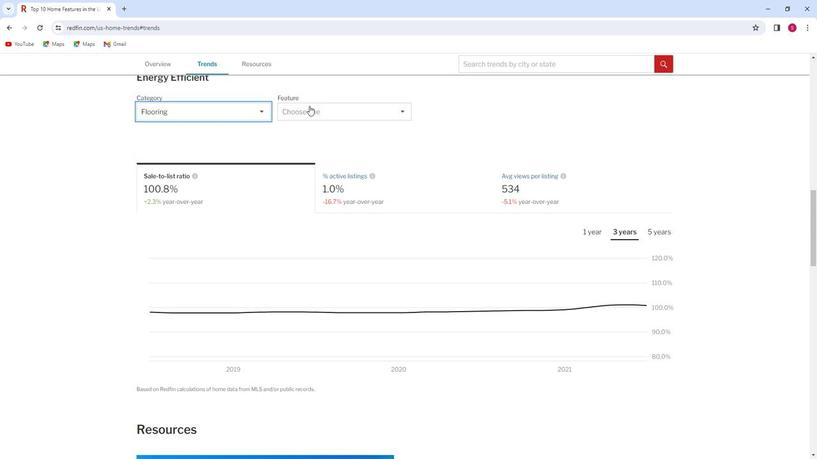 
Action: Mouse pressed left at (307, 106)
Screenshot: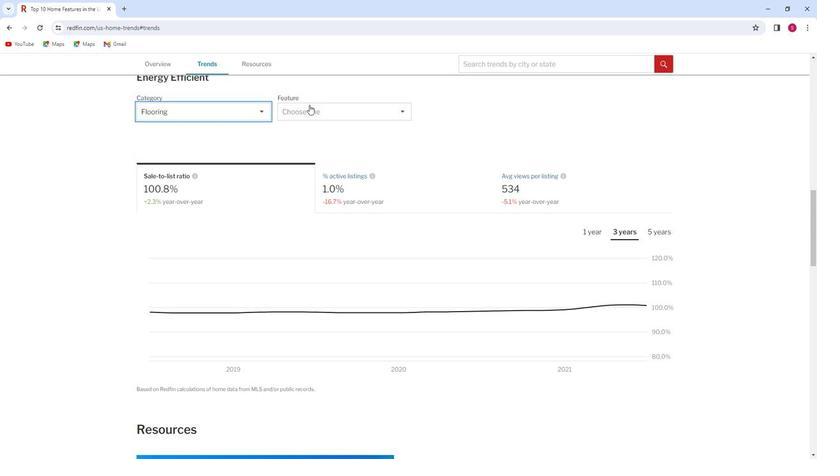
Action: Mouse moved to (304, 128)
Screenshot: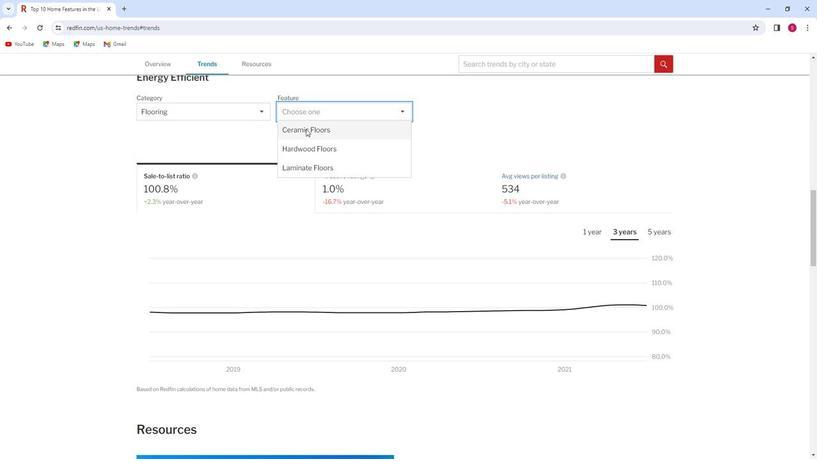 
Action: Mouse pressed left at (304, 128)
Screenshot: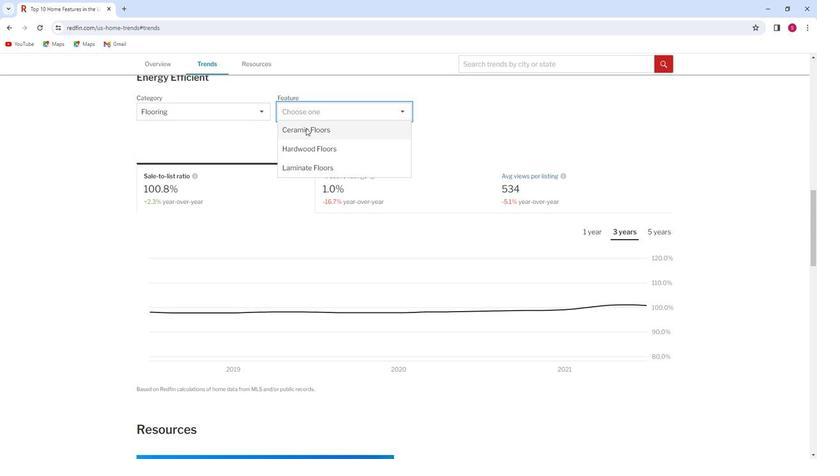 
Action: Mouse moved to (335, 183)
Screenshot: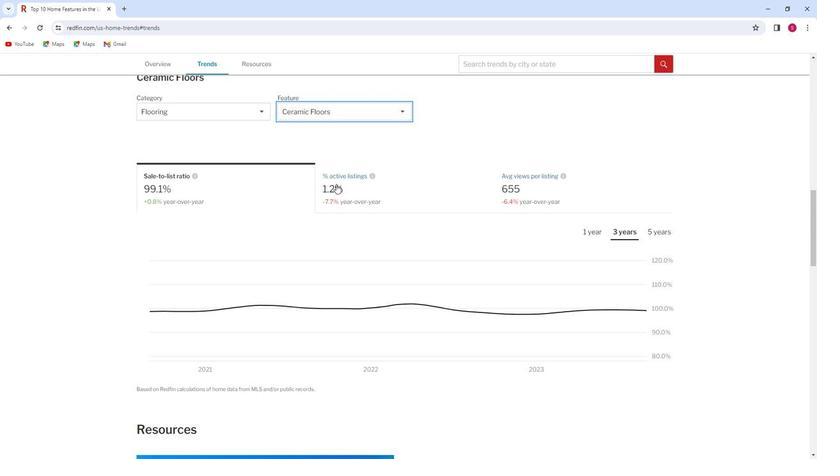 
Action: Mouse pressed left at (335, 183)
Screenshot: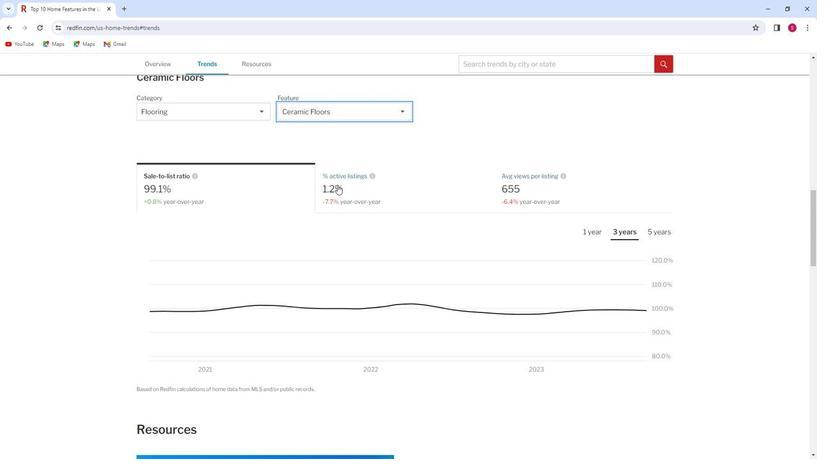 
Action: Mouse moved to (531, 178)
Screenshot: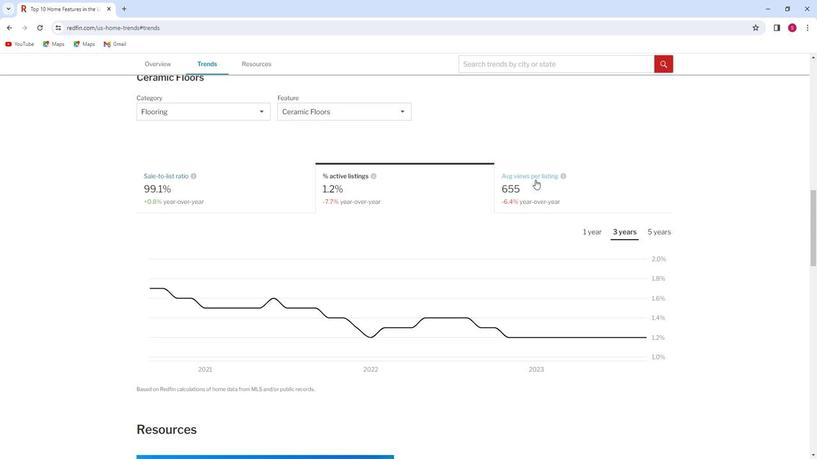 
Action: Mouse pressed left at (531, 178)
Screenshot: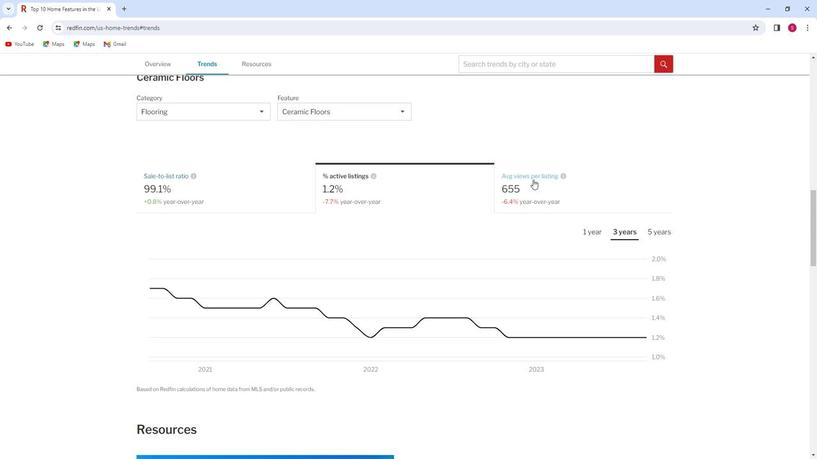 
Action: Mouse moved to (152, 185)
Screenshot: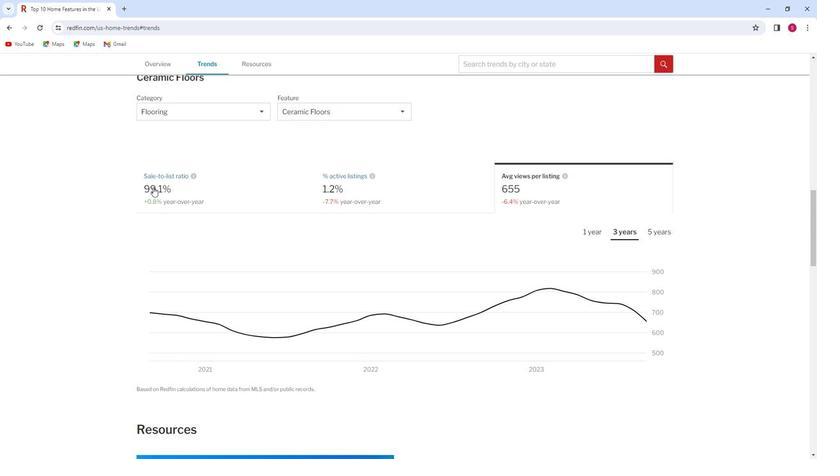 
Action: Mouse pressed left at (152, 185)
Screenshot: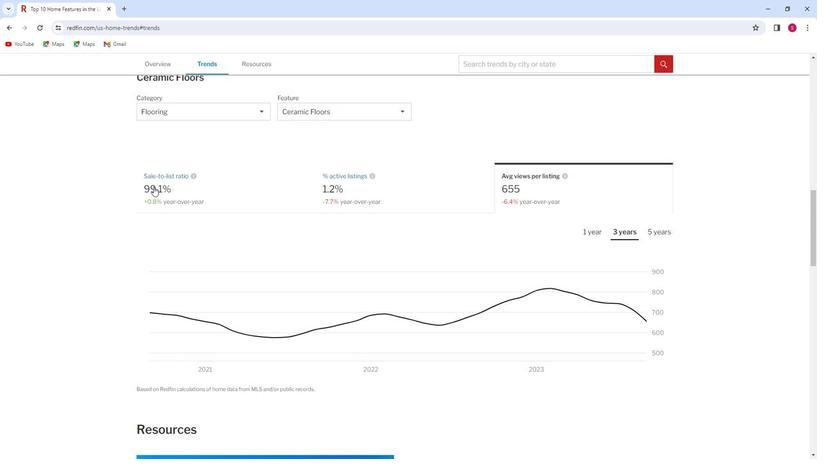 
Action: Mouse moved to (309, 113)
Screenshot: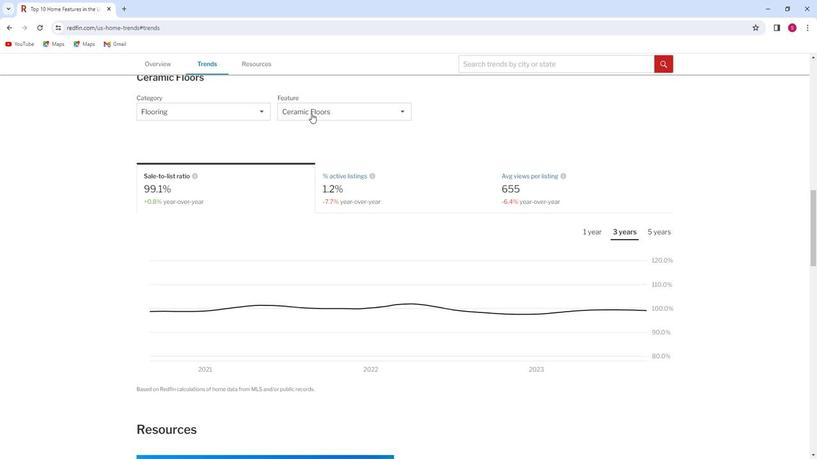 
Action: Mouse pressed left at (309, 113)
Screenshot: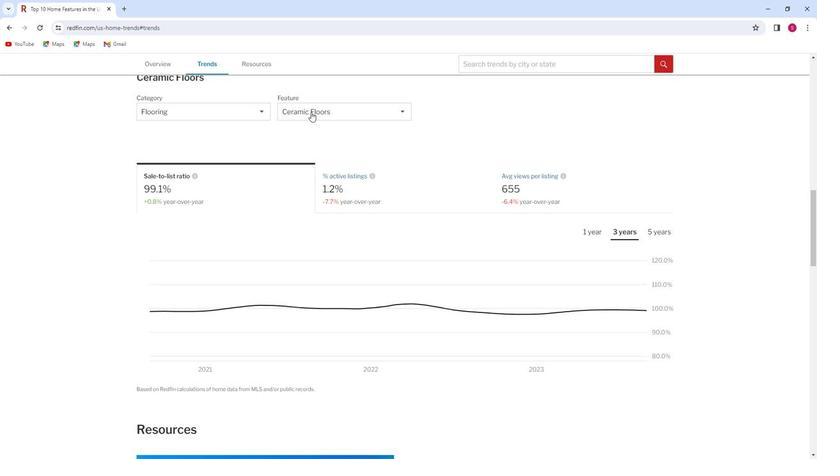 
Action: Mouse moved to (306, 148)
Screenshot: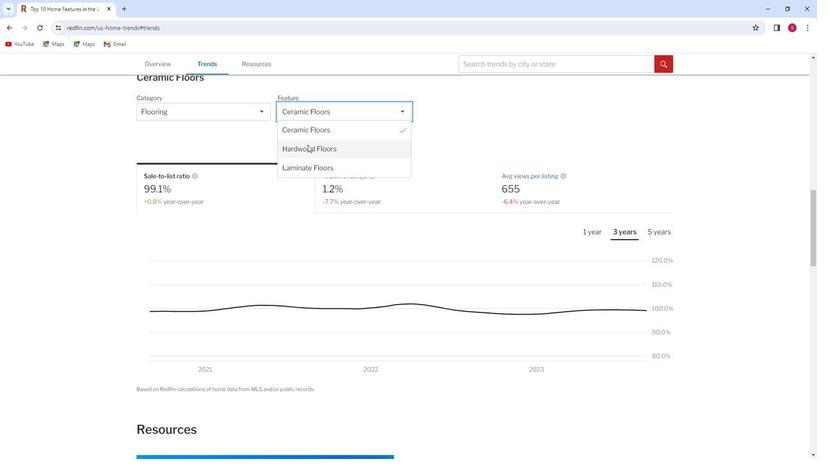 
Action: Mouse pressed left at (306, 148)
Screenshot: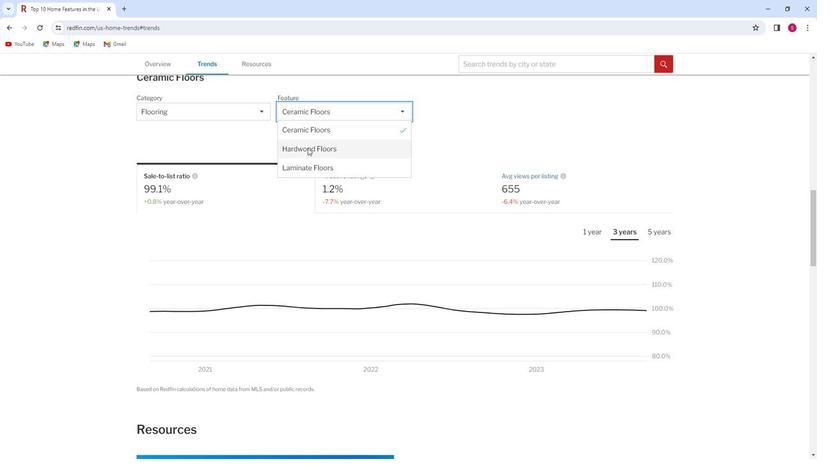 
Action: Mouse moved to (353, 183)
Screenshot: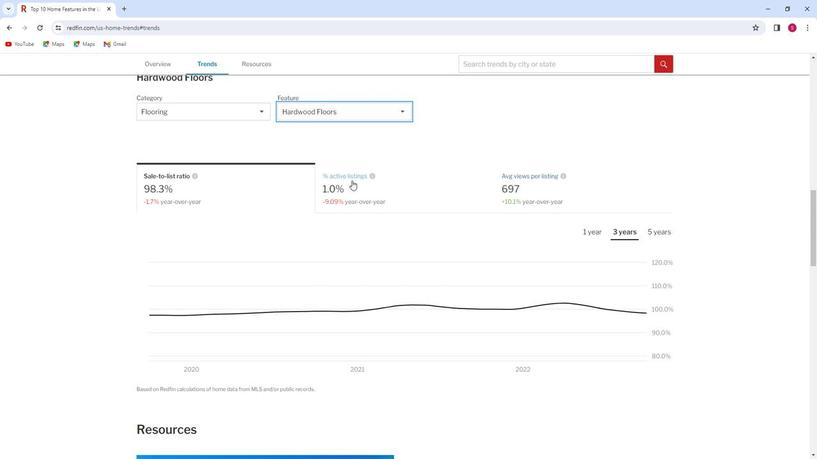 
Action: Mouse pressed left at (353, 183)
Screenshot: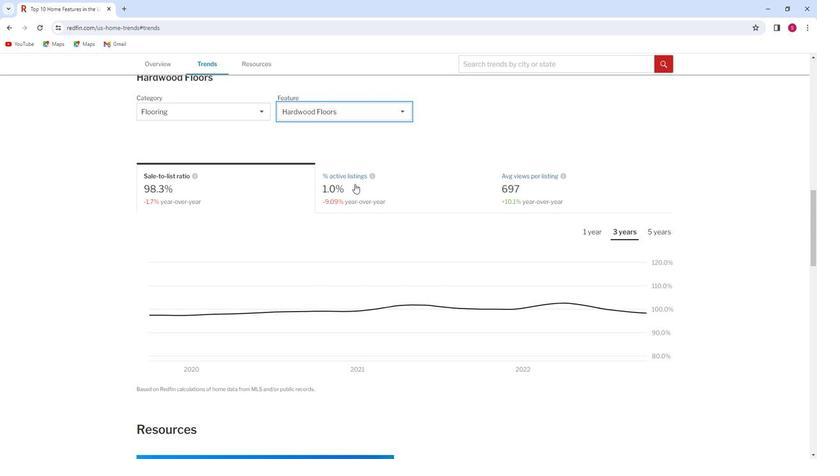 
Action: Mouse moved to (529, 177)
Screenshot: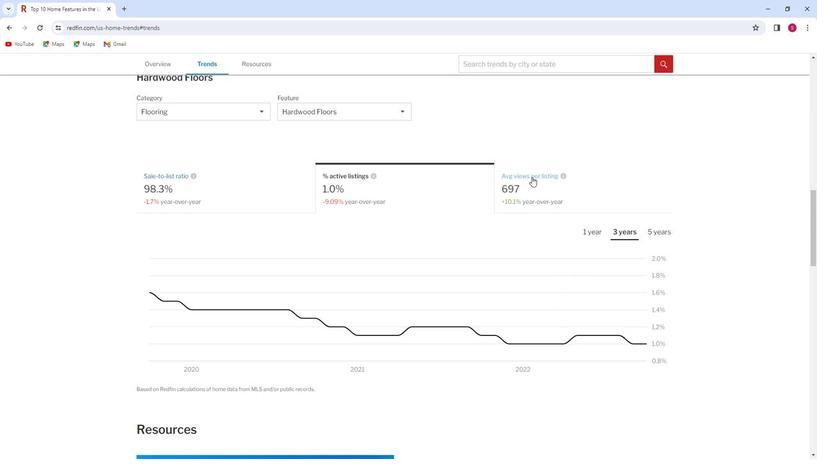 
Action: Mouse pressed left at (529, 177)
Screenshot: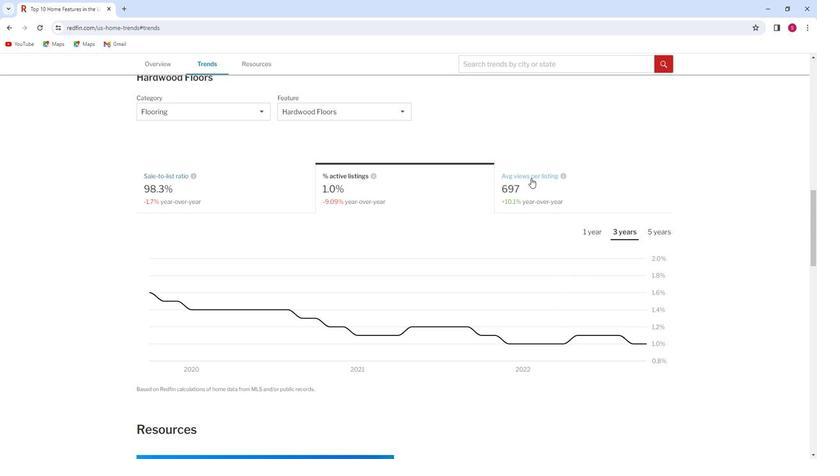 
Action: Mouse moved to (401, 114)
Screenshot: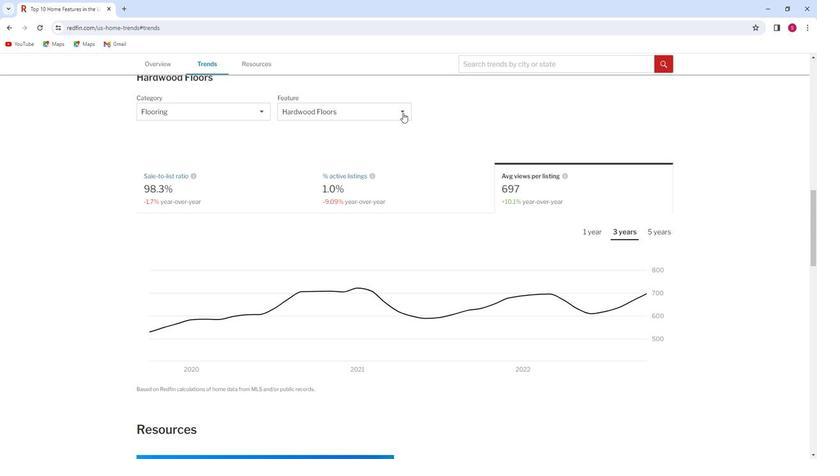 
Action: Mouse pressed left at (401, 114)
Screenshot: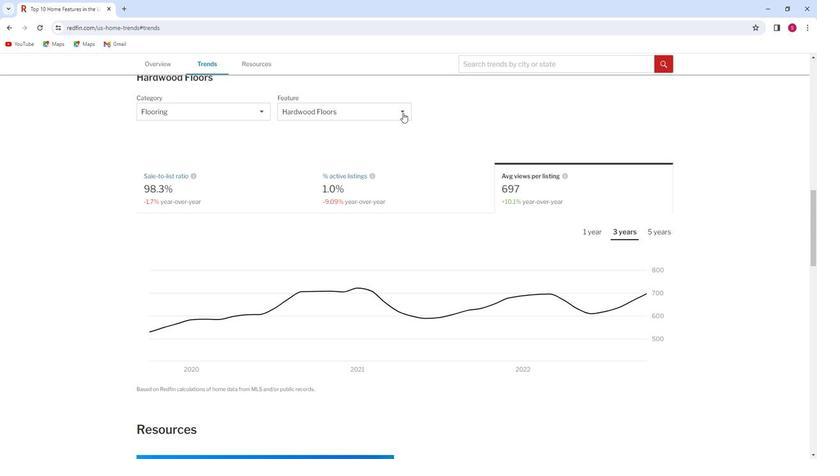 
Action: Mouse moved to (330, 166)
Screenshot: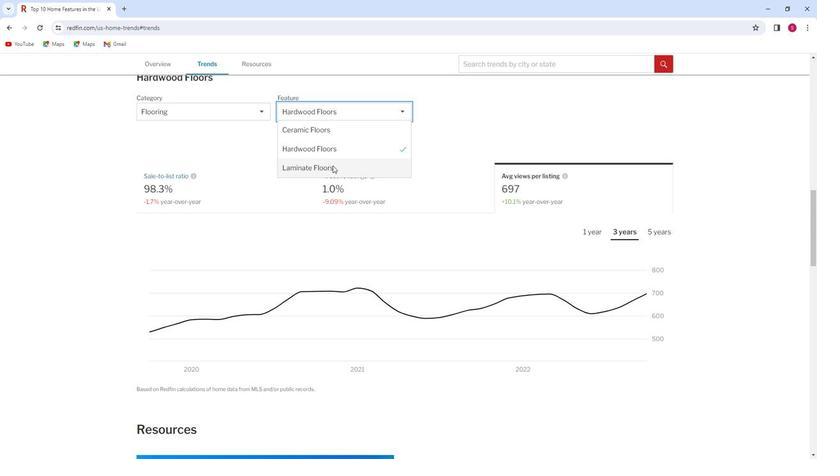 
Action: Mouse pressed left at (330, 166)
Screenshot: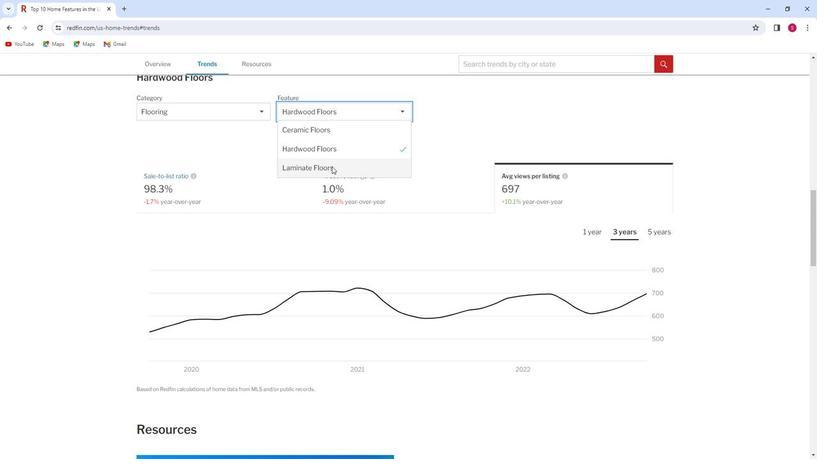 
Action: Mouse moved to (363, 183)
Screenshot: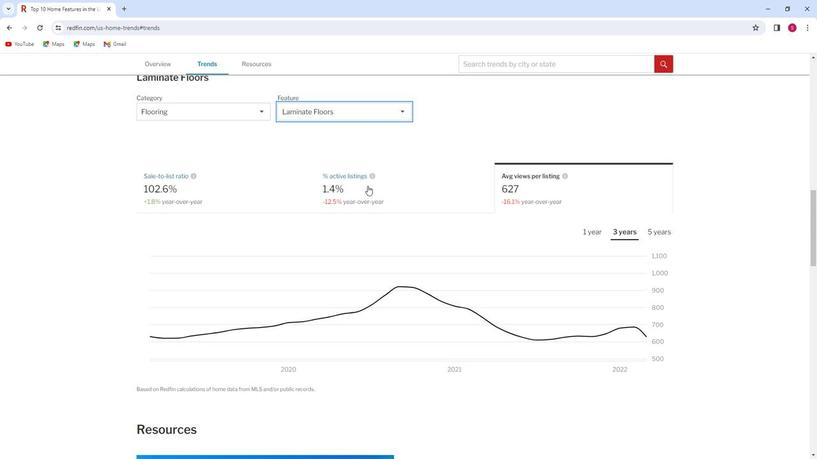 
Action: Mouse pressed left at (363, 183)
Screenshot: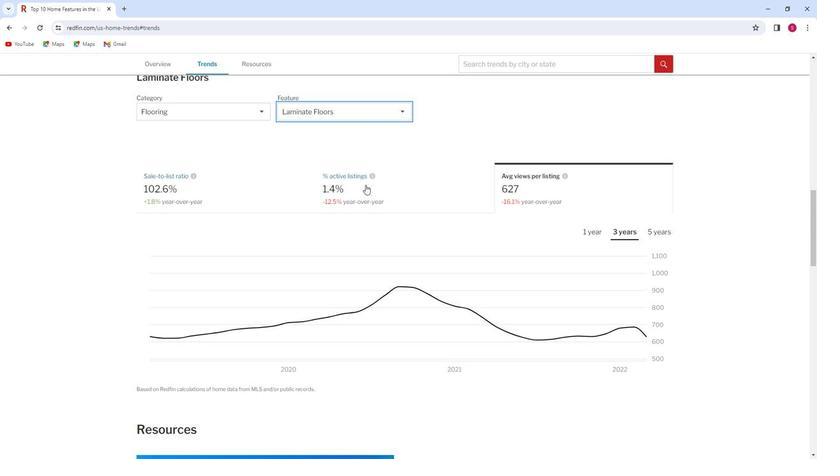 
Action: Mouse moved to (162, 184)
Screenshot: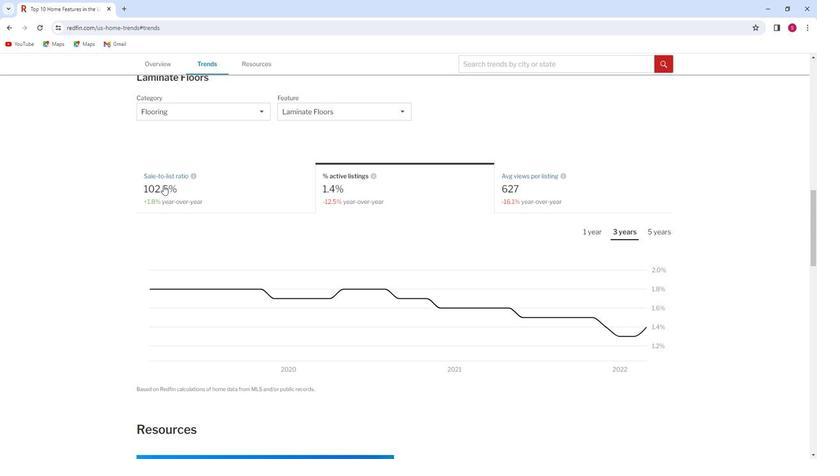 
Action: Mouse pressed left at (162, 184)
Screenshot: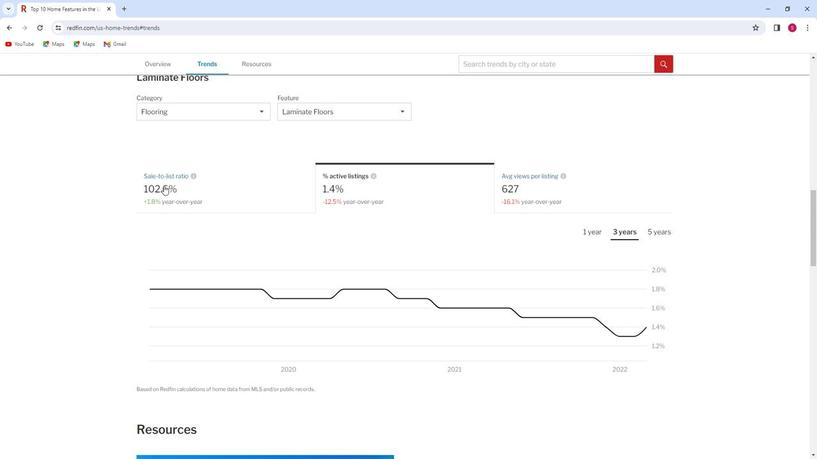 
Action: Mouse moved to (130, 116)
Screenshot: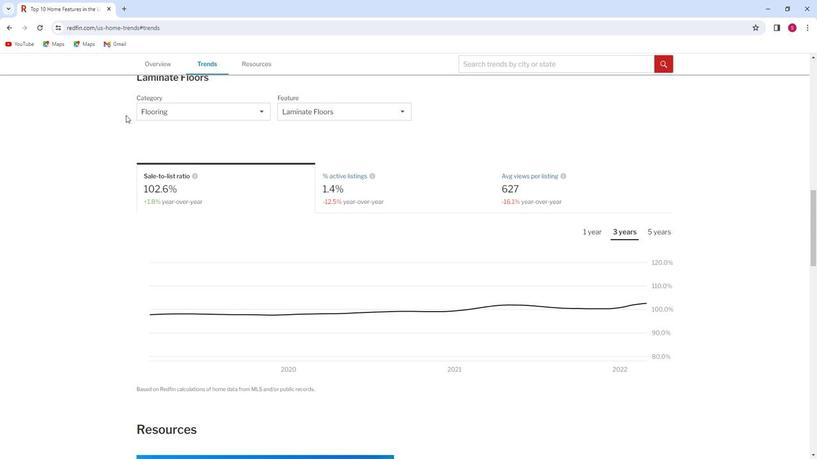 
Action: Mouse scrolled (130, 116) with delta (0, 0)
Screenshot: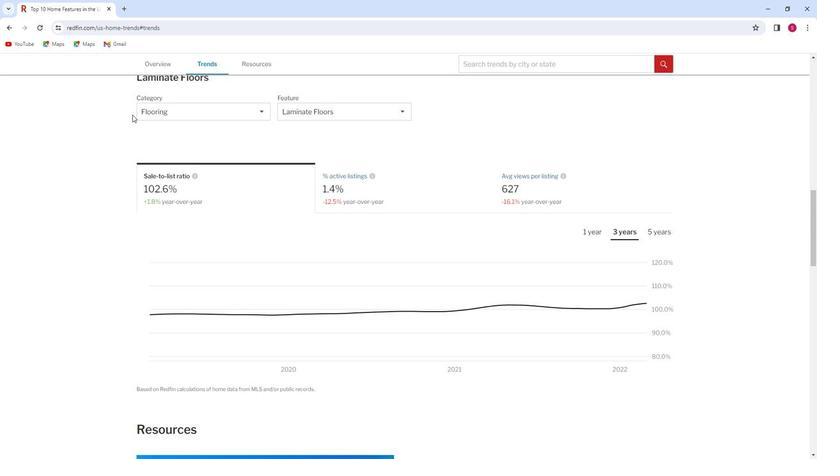 
Action: Mouse moved to (9, 31)
Screenshot: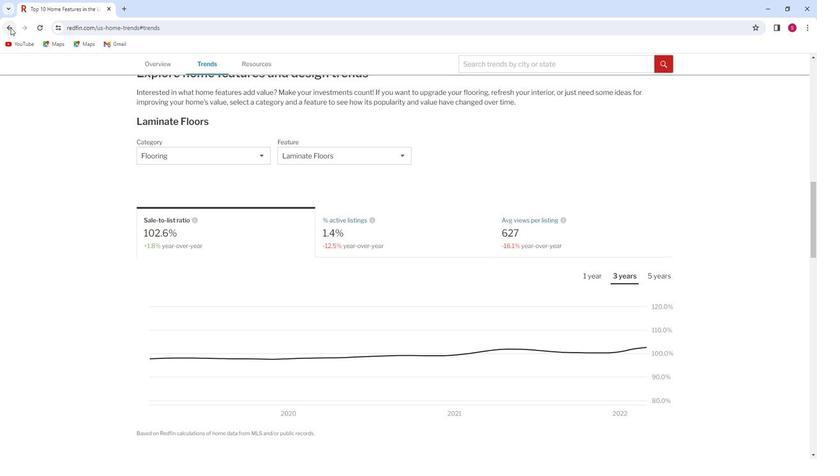 
Action: Mouse pressed left at (9, 31)
Screenshot: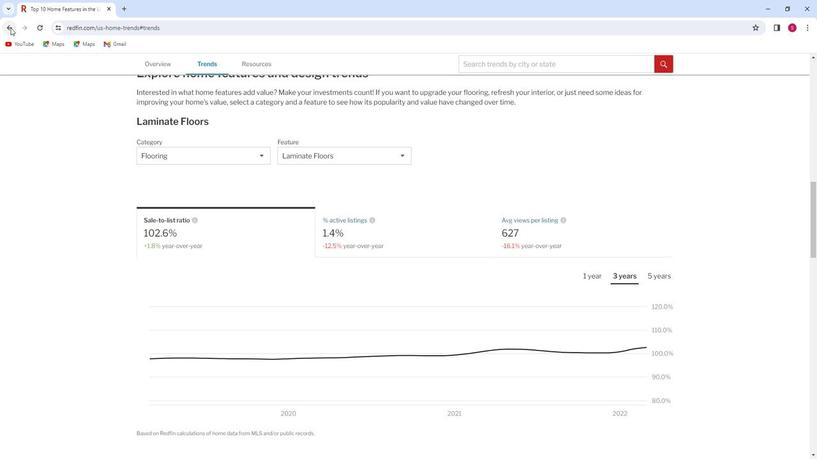 
Action: Mouse moved to (8, 31)
Screenshot: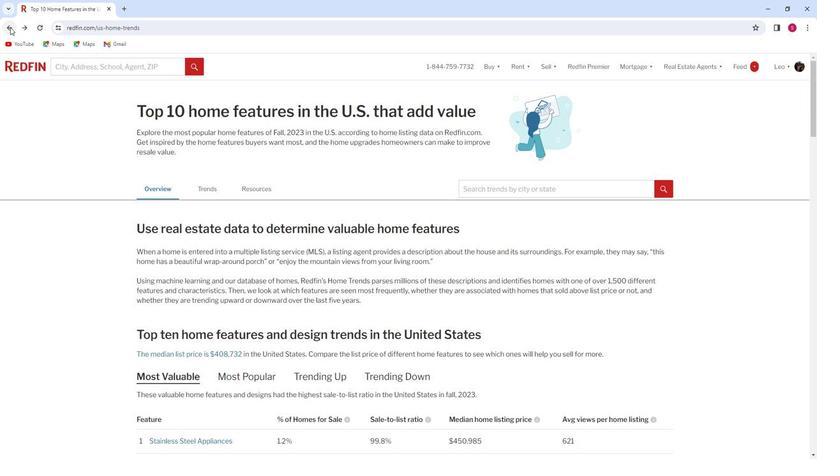 
Action: Mouse pressed left at (8, 31)
Screenshot: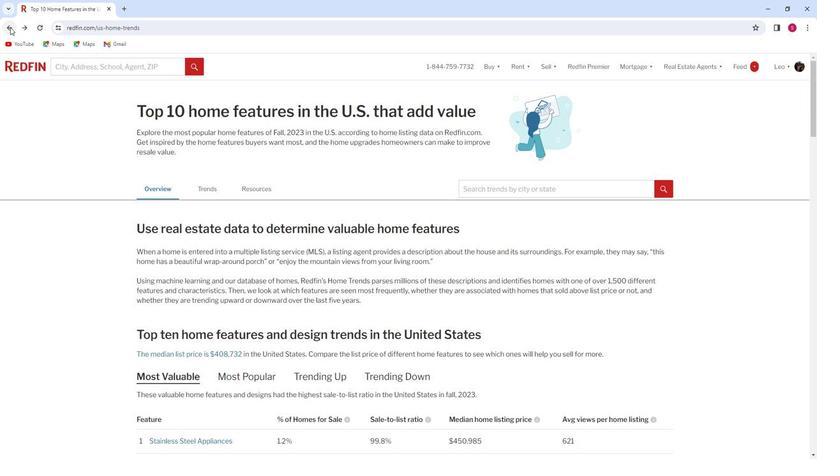 
Action: Mouse moved to (285, 231)
Screenshot: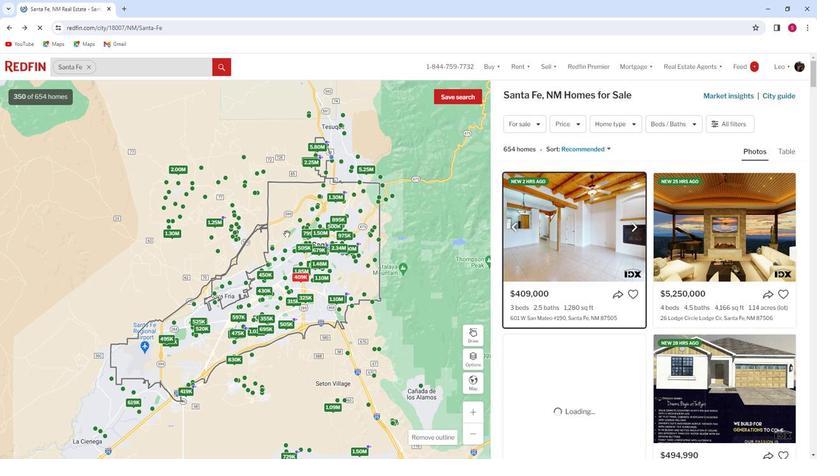
